 Task: Find a private room in Tangshan, China, for 2 guests from 9th to 17th June, with a price range of ₹7000 to ₹12000, and enable self check-in.
Action: Mouse moved to (326, 107)
Screenshot: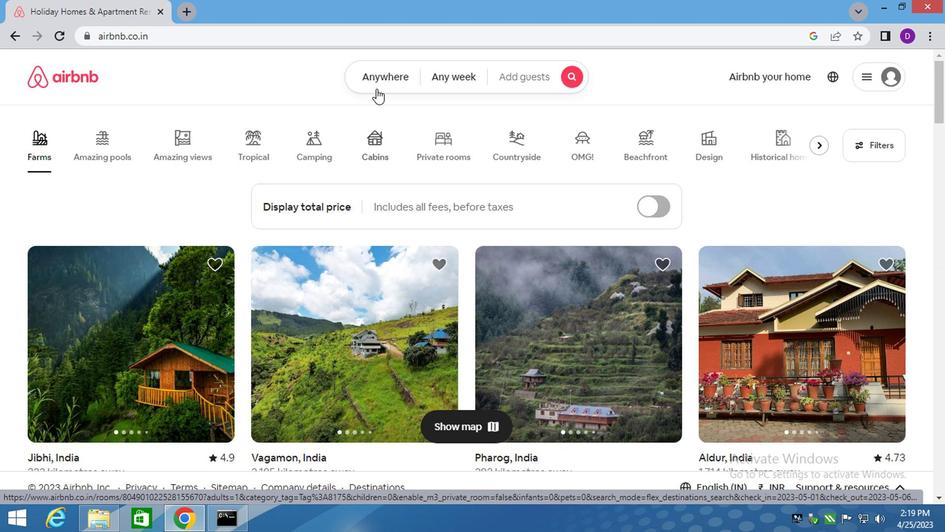 
Action: Mouse pressed left at (326, 107)
Screenshot: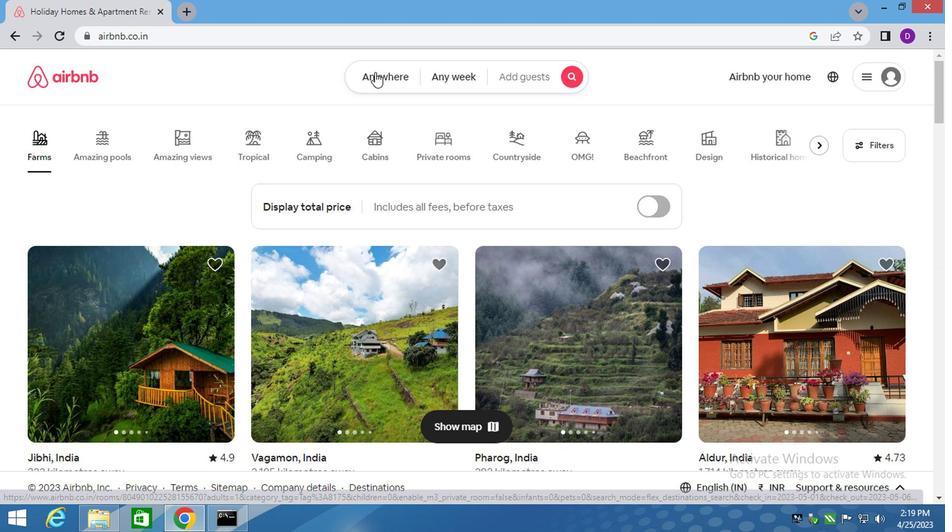 
Action: Mouse moved to (246, 157)
Screenshot: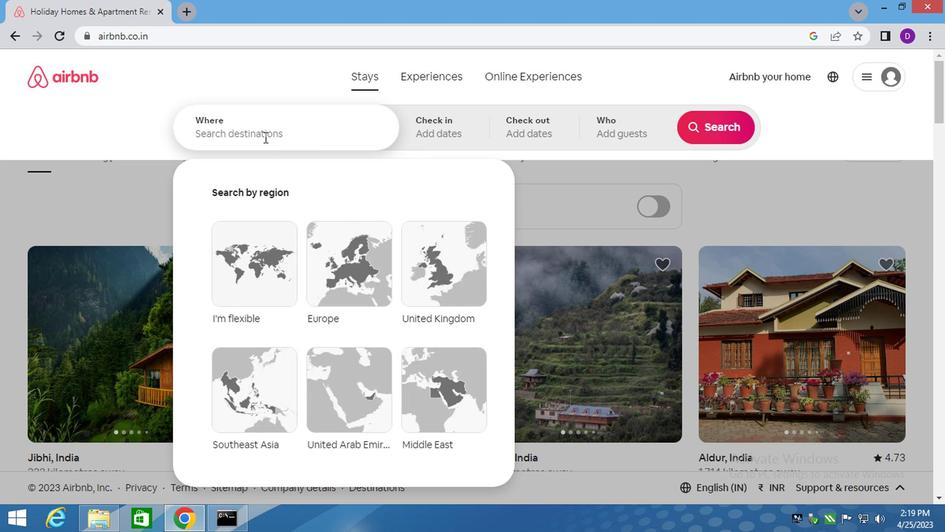 
Action: Mouse pressed left at (246, 157)
Screenshot: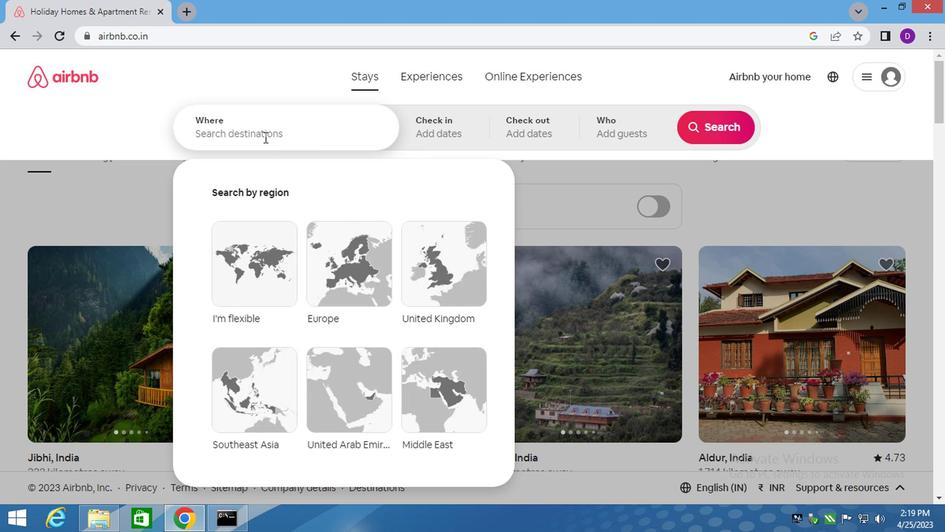 
Action: Key pressed <Key.shift>TANGSHAN,<Key.space><Key.shift><Key.shift><Key.shift><Key.shift><Key.shift><Key.shift><Key.shift><Key.shift><Key.shift><Key.shift><Key.shift><Key.shift><Key.shift><Key.shift>CHINA<Key.enter>
Screenshot: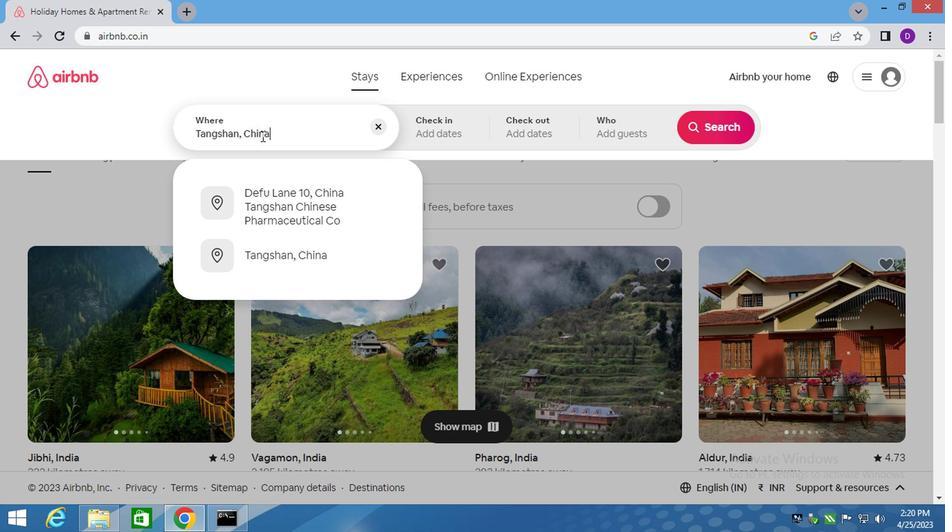 
Action: Mouse moved to (563, 228)
Screenshot: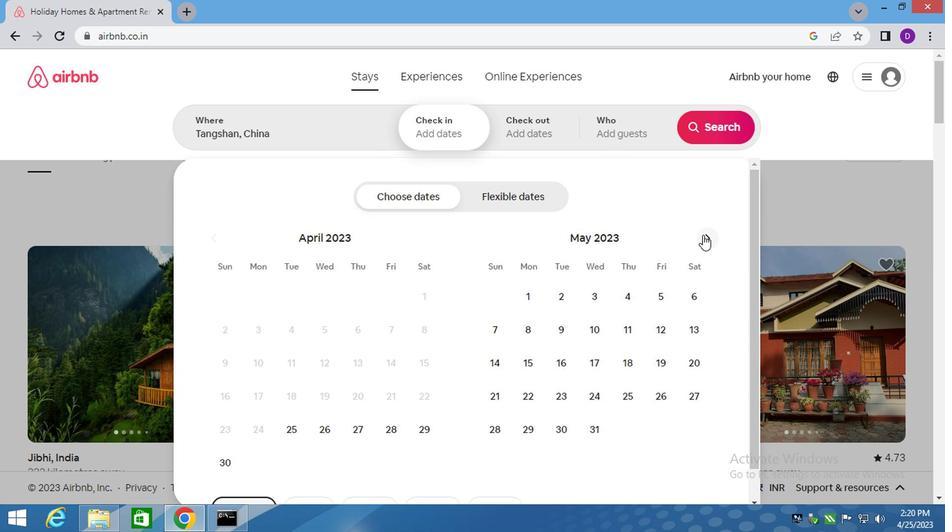 
Action: Mouse pressed left at (563, 228)
Screenshot: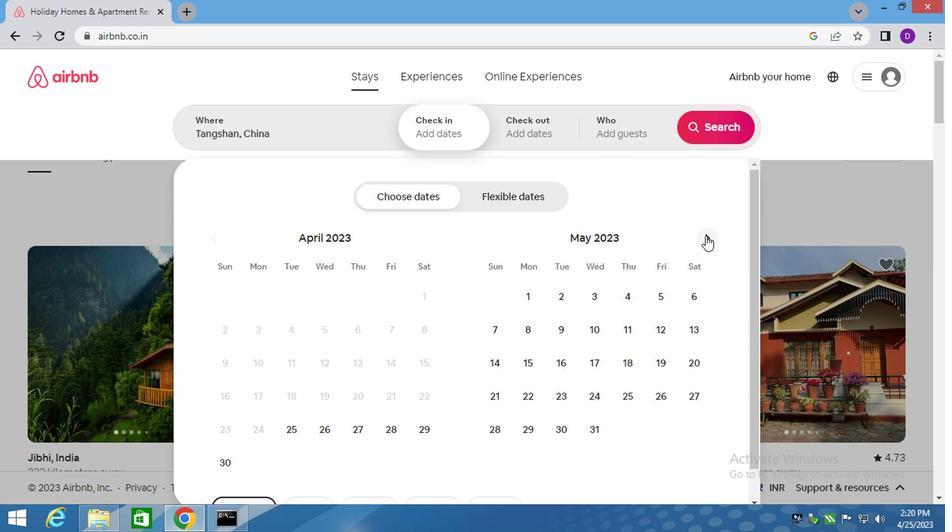 
Action: Mouse moved to (532, 298)
Screenshot: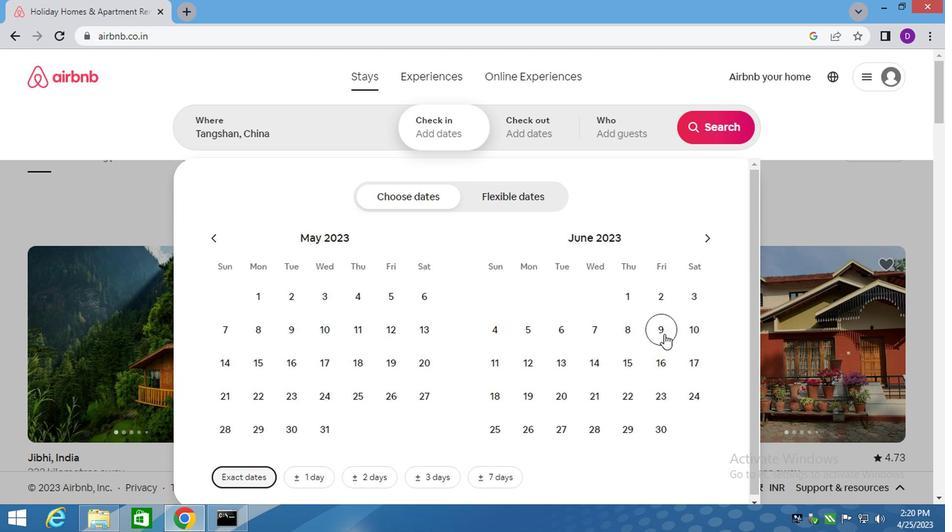 
Action: Mouse pressed left at (532, 298)
Screenshot: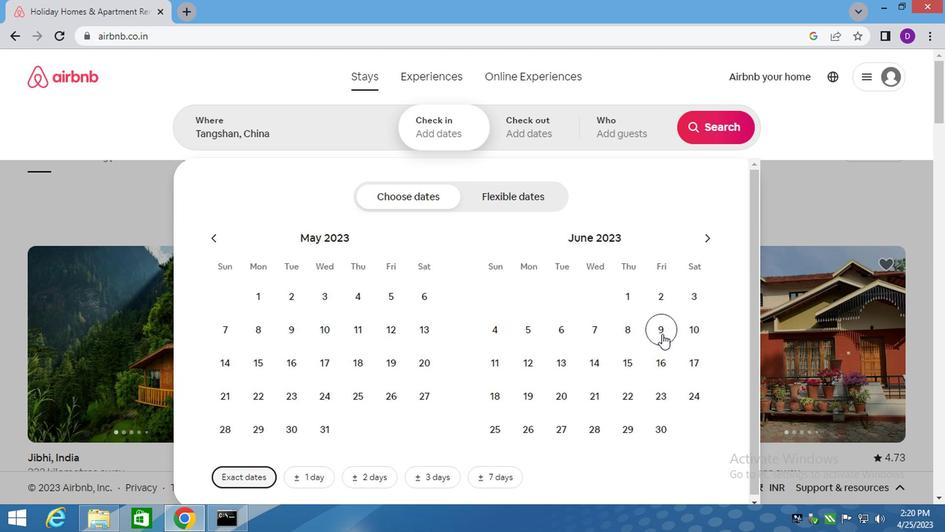 
Action: Mouse moved to (549, 314)
Screenshot: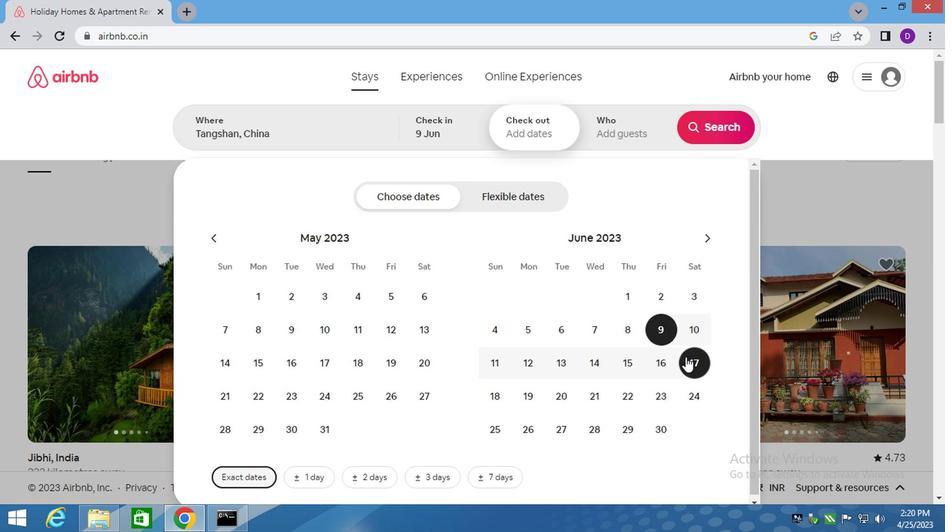 
Action: Mouse pressed left at (549, 314)
Screenshot: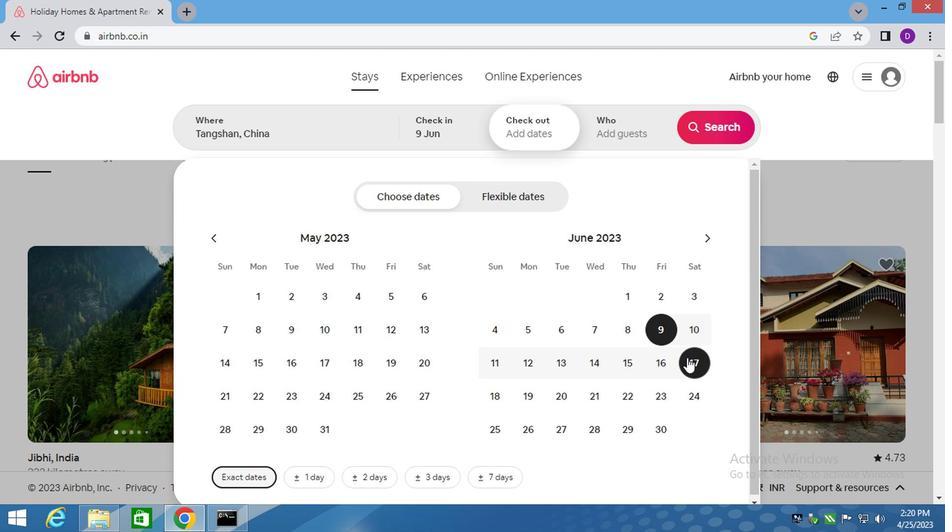 
Action: Mouse moved to (498, 155)
Screenshot: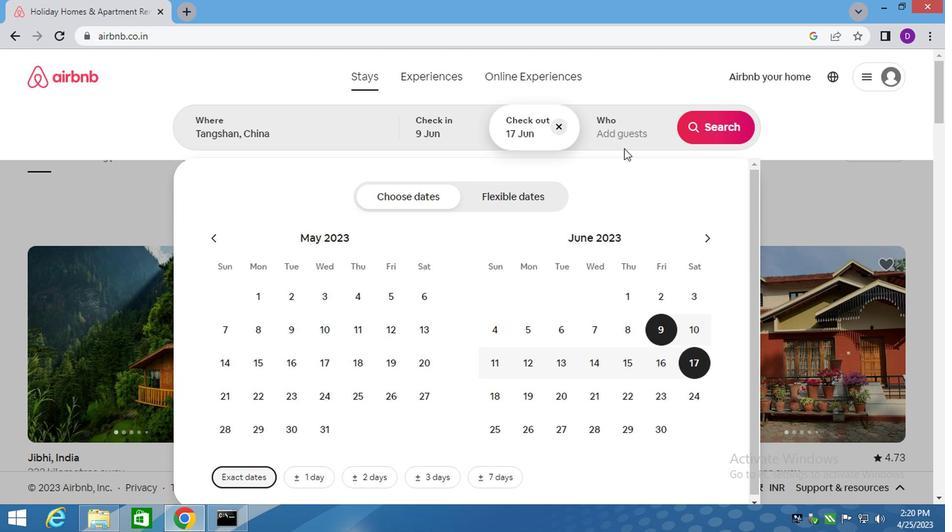 
Action: Mouse pressed left at (498, 155)
Screenshot: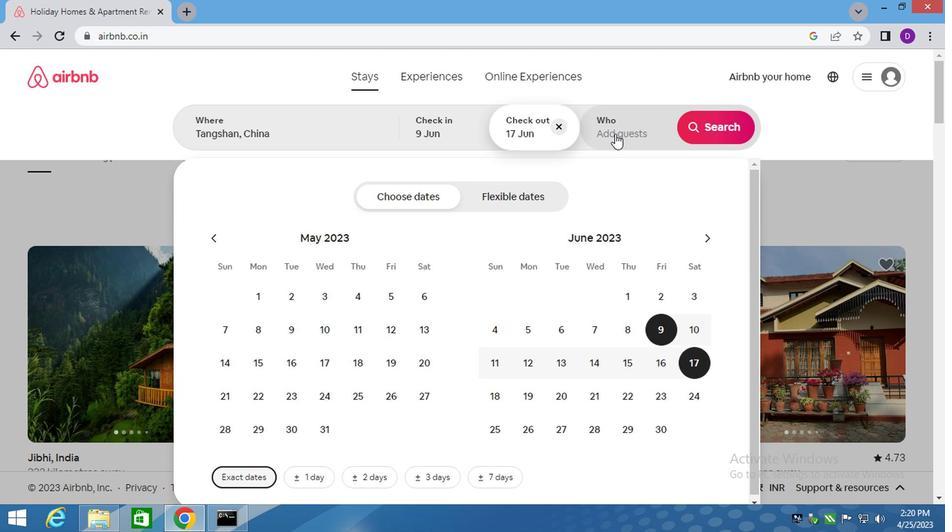 
Action: Mouse moved to (572, 207)
Screenshot: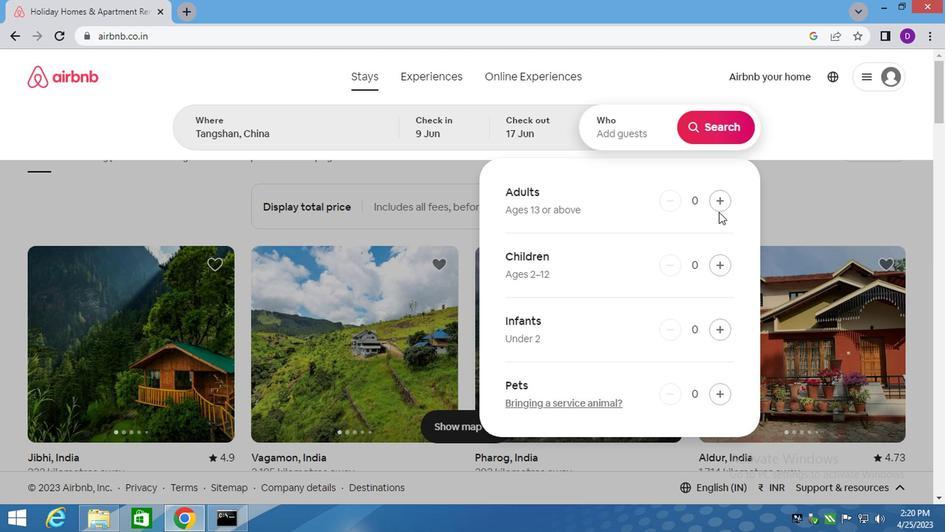 
Action: Mouse pressed left at (572, 207)
Screenshot: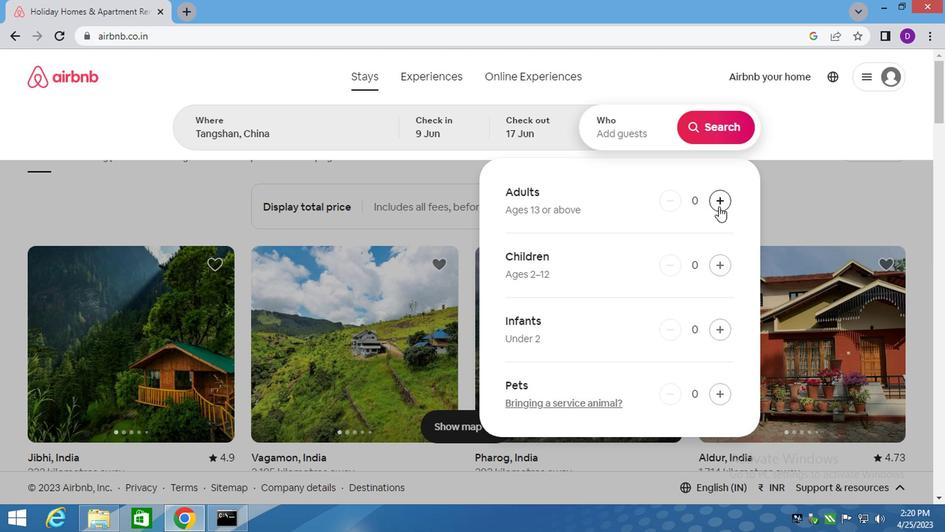 
Action: Mouse pressed left at (572, 207)
Screenshot: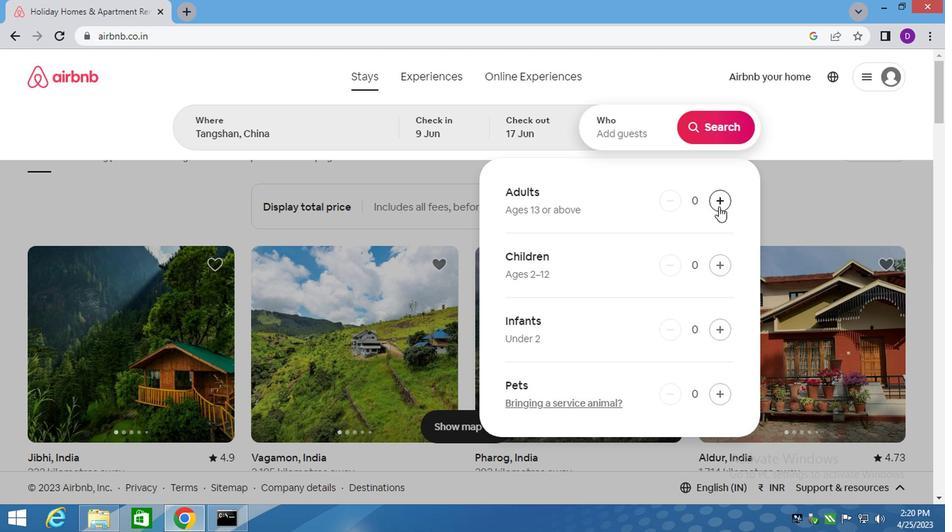 
Action: Mouse moved to (569, 145)
Screenshot: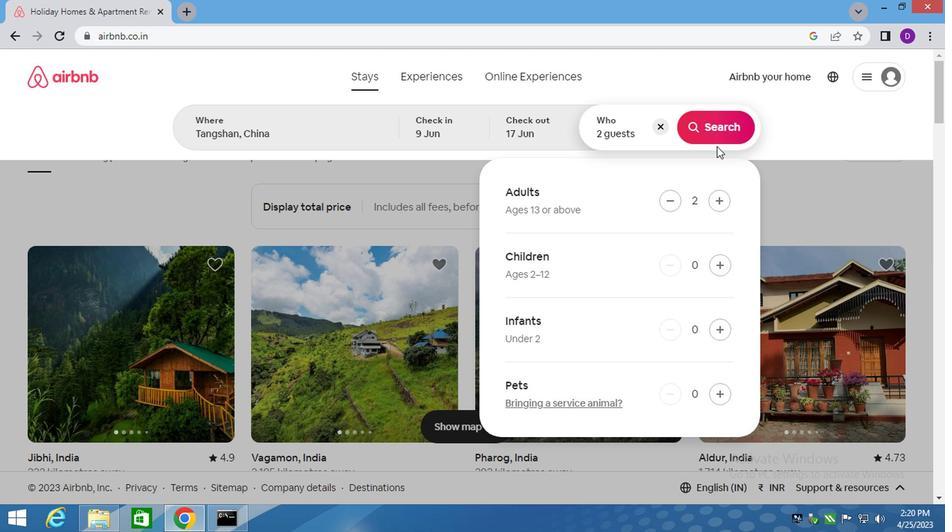 
Action: Mouse pressed left at (569, 145)
Screenshot: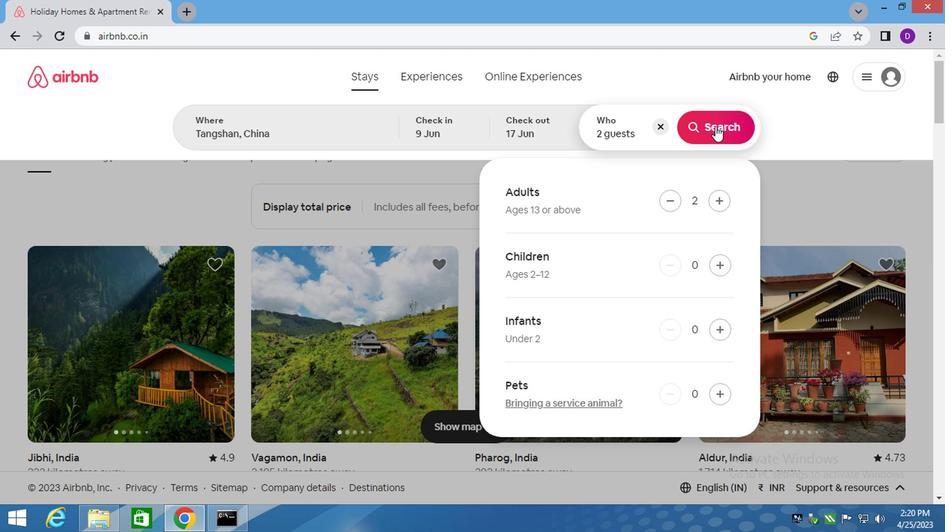 
Action: Mouse moved to (680, 152)
Screenshot: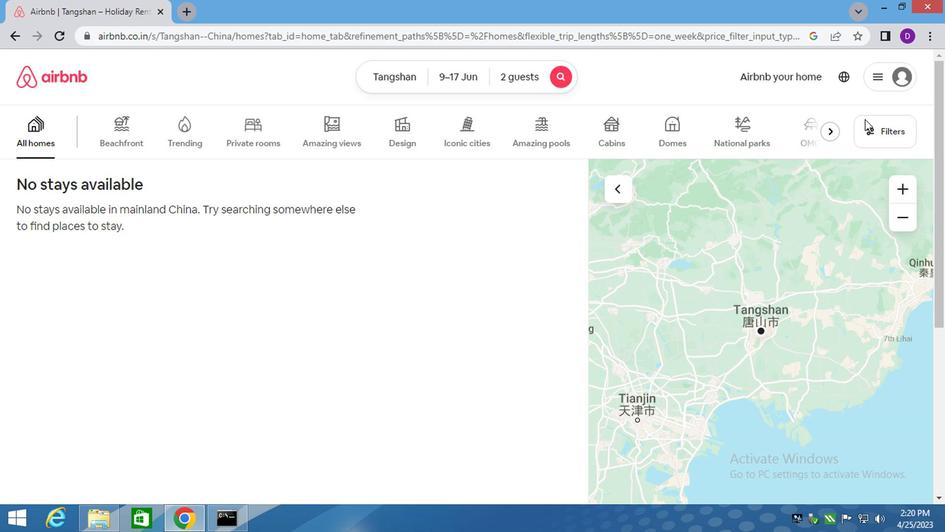 
Action: Mouse pressed left at (680, 152)
Screenshot: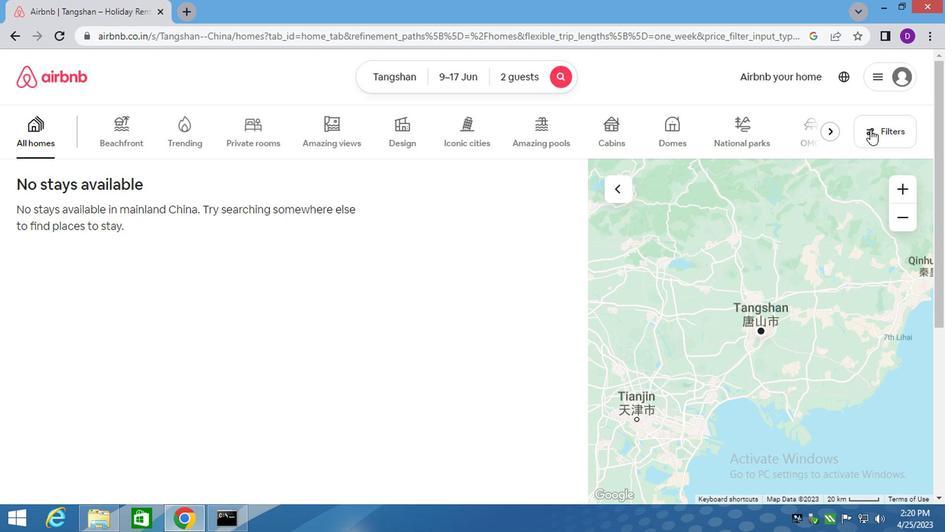 
Action: Mouse moved to (274, 216)
Screenshot: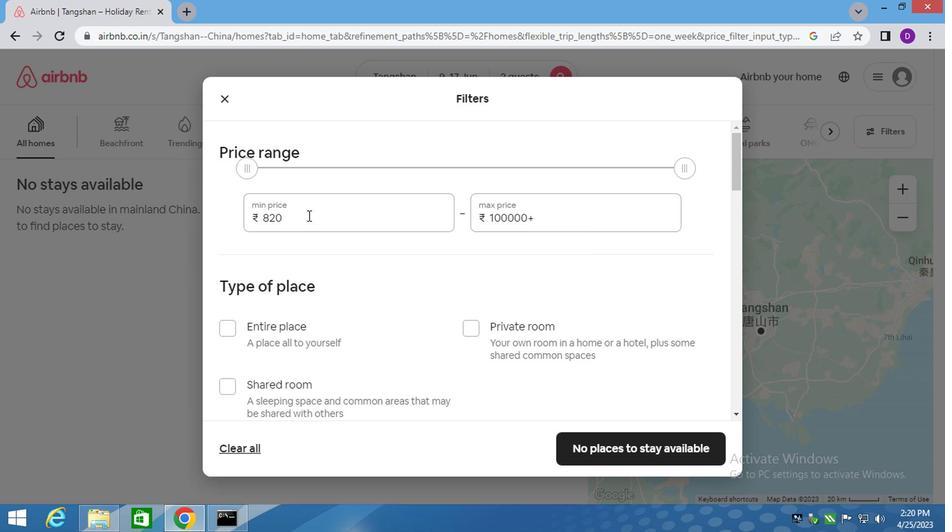 
Action: Mouse pressed left at (274, 216)
Screenshot: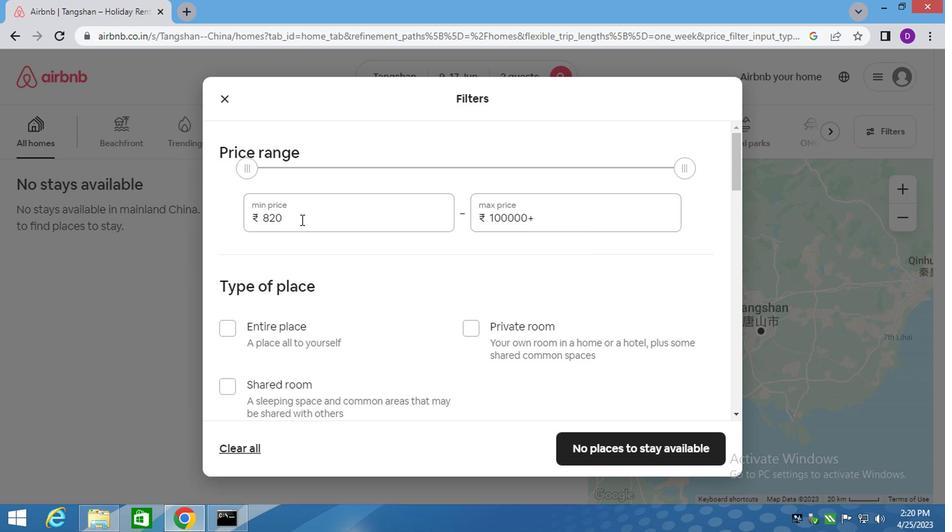 
Action: Mouse pressed left at (274, 216)
Screenshot: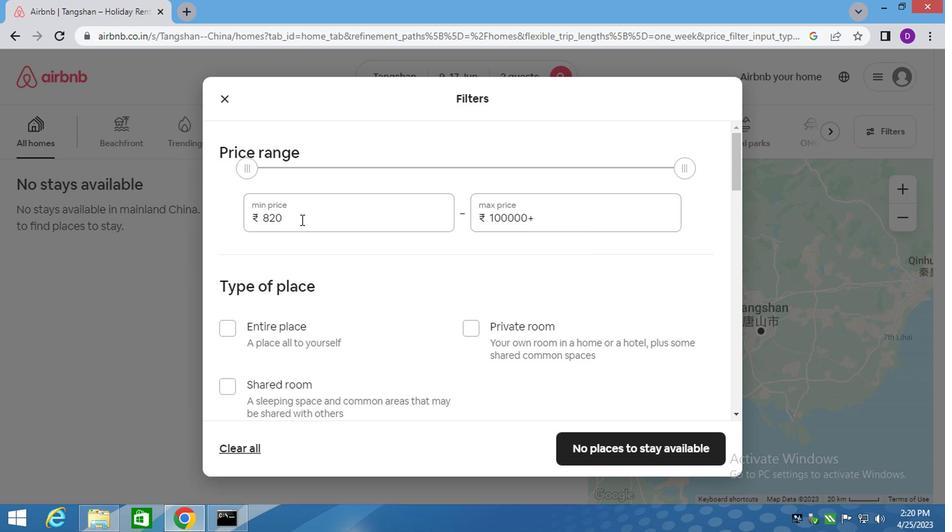 
Action: Key pressed 17000<Key.backspace><Key.backspace><Key.backspace><Key.backspace><Key.backspace>7000<Key.tab>12000
Screenshot: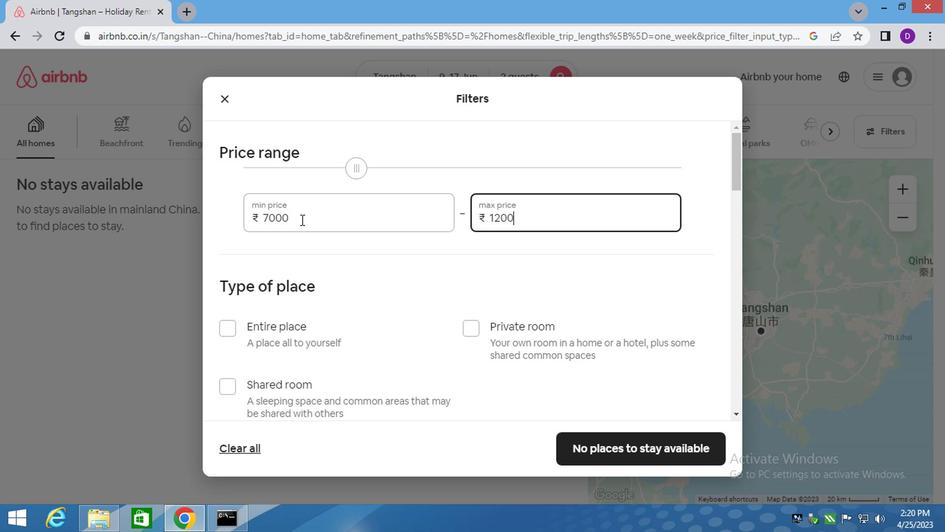 
Action: Mouse moved to (389, 294)
Screenshot: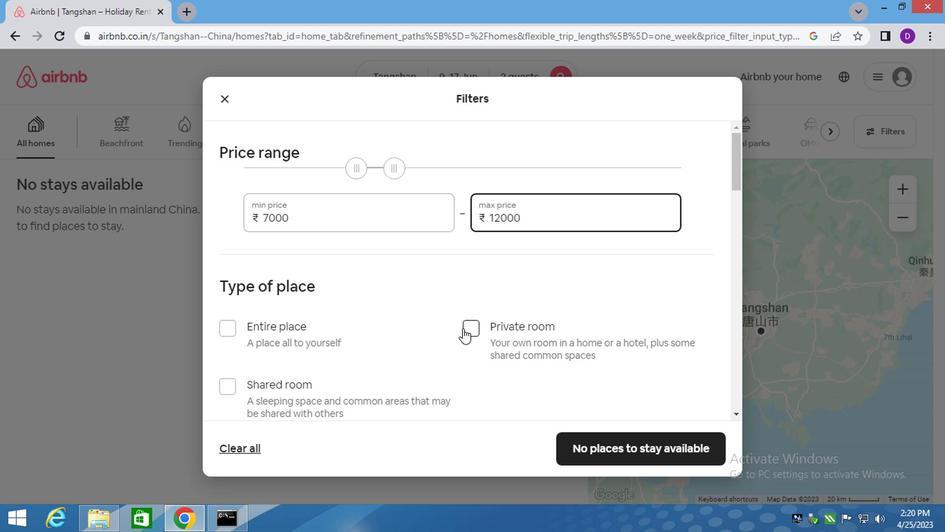 
Action: Mouse pressed left at (389, 294)
Screenshot: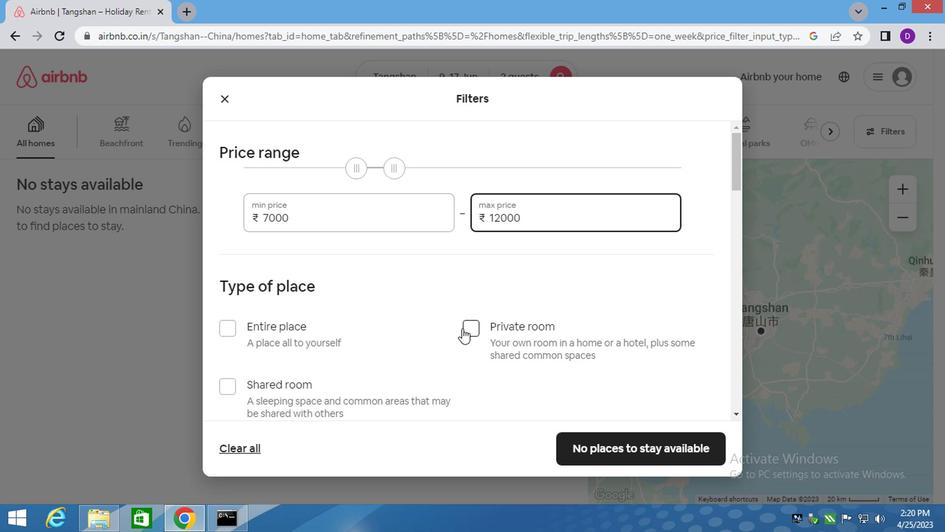 
Action: Mouse moved to (331, 285)
Screenshot: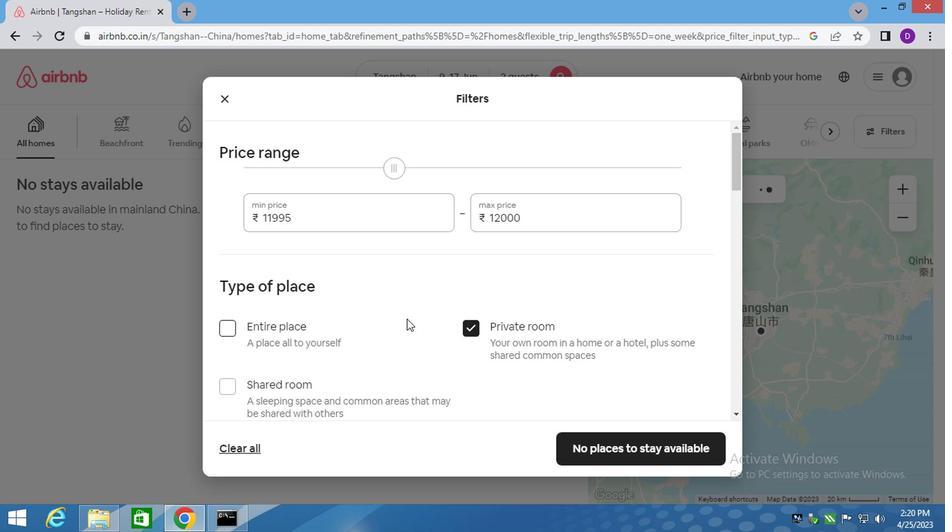 
Action: Mouse scrolled (332, 284) with delta (0, 0)
Screenshot: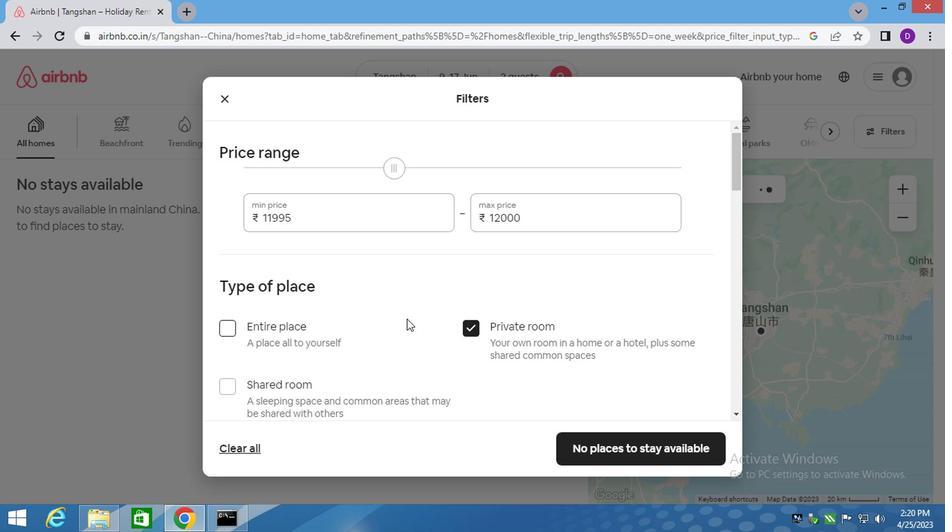 
Action: Mouse moved to (331, 285)
Screenshot: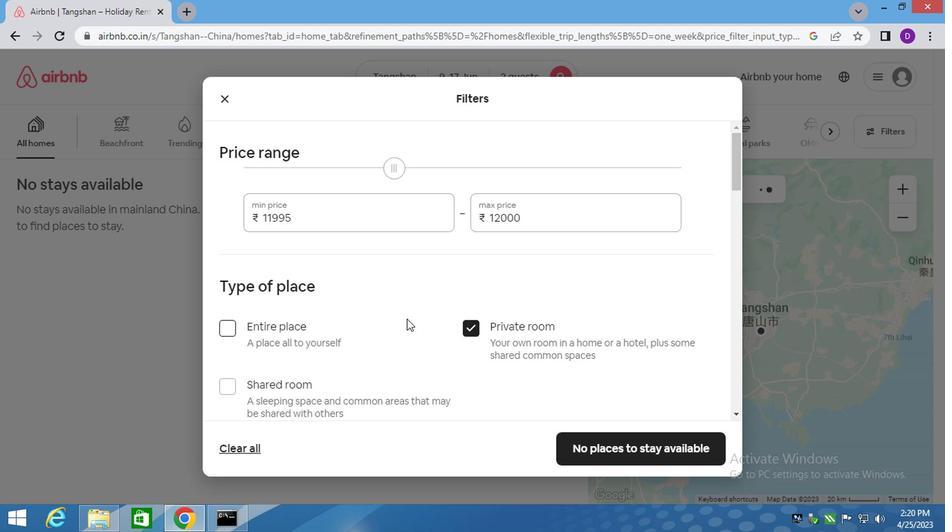 
Action: Mouse scrolled (331, 284) with delta (0, 0)
Screenshot: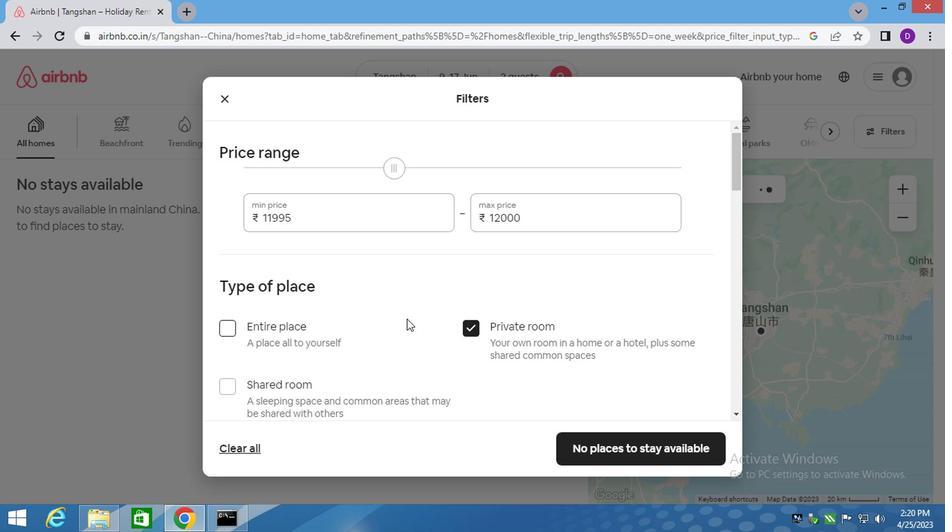 
Action: Mouse moved to (330, 285)
Screenshot: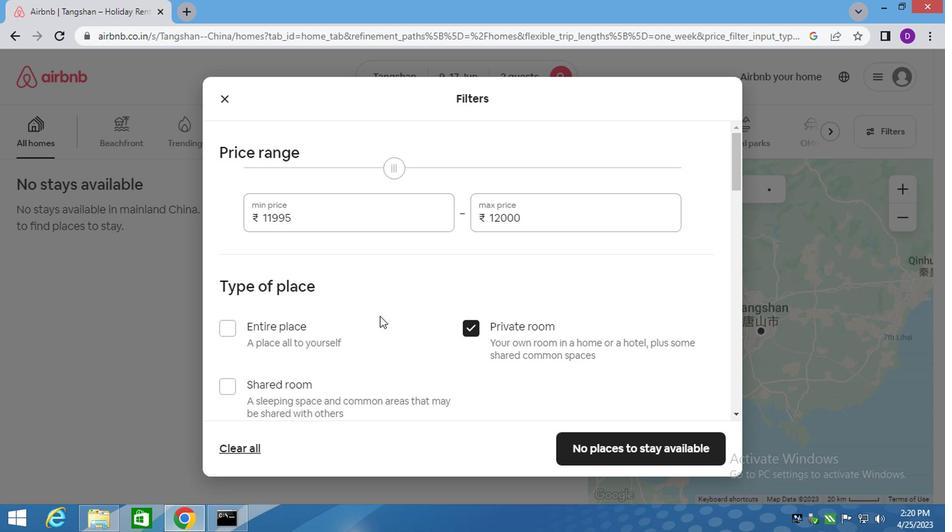 
Action: Mouse scrolled (330, 284) with delta (0, 0)
Screenshot: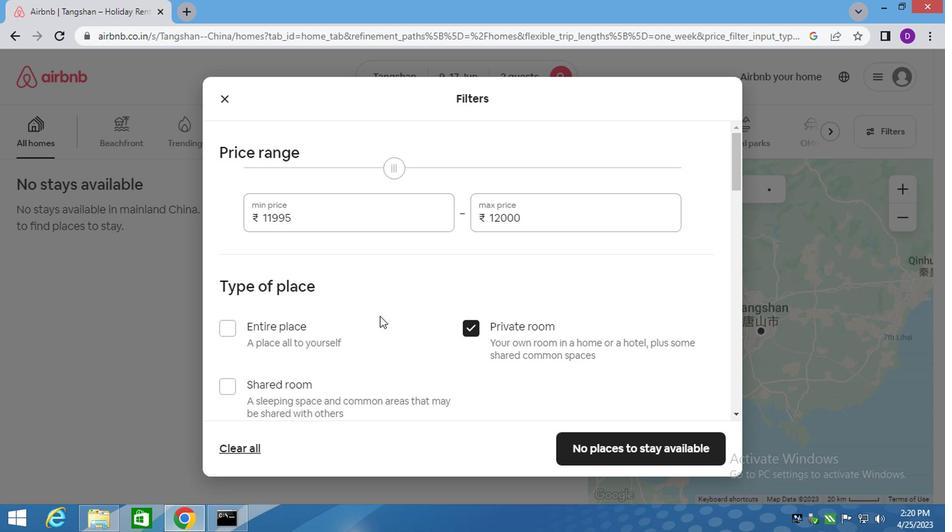 
Action: Mouse moved to (334, 304)
Screenshot: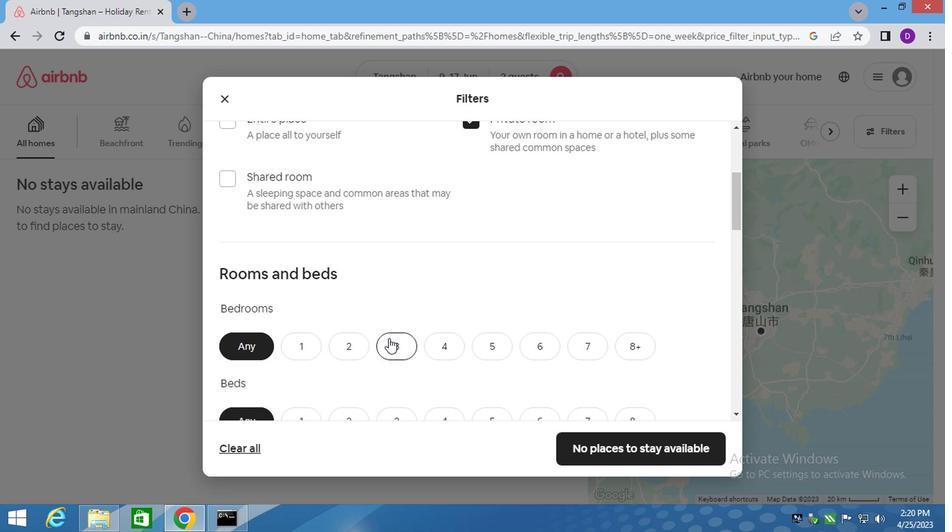 
Action: Mouse scrolled (334, 304) with delta (0, 0)
Screenshot: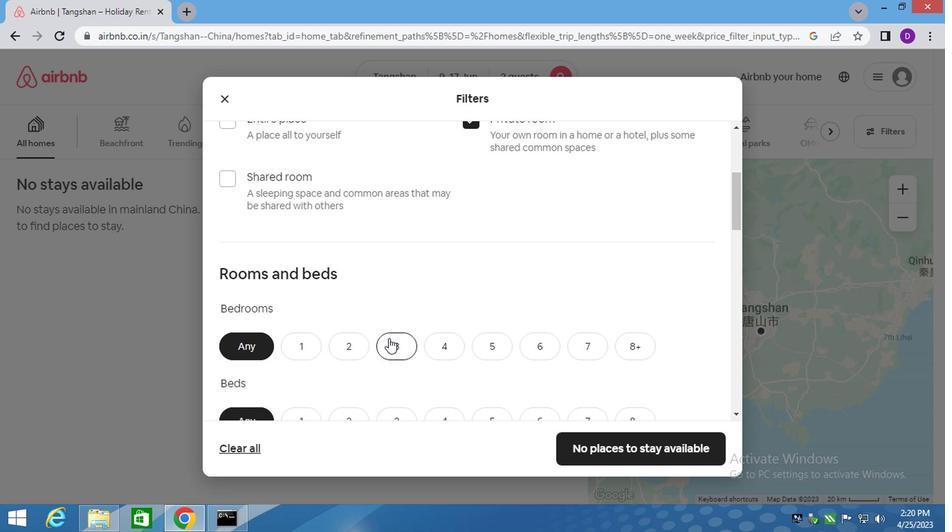 
Action: Mouse moved to (322, 303)
Screenshot: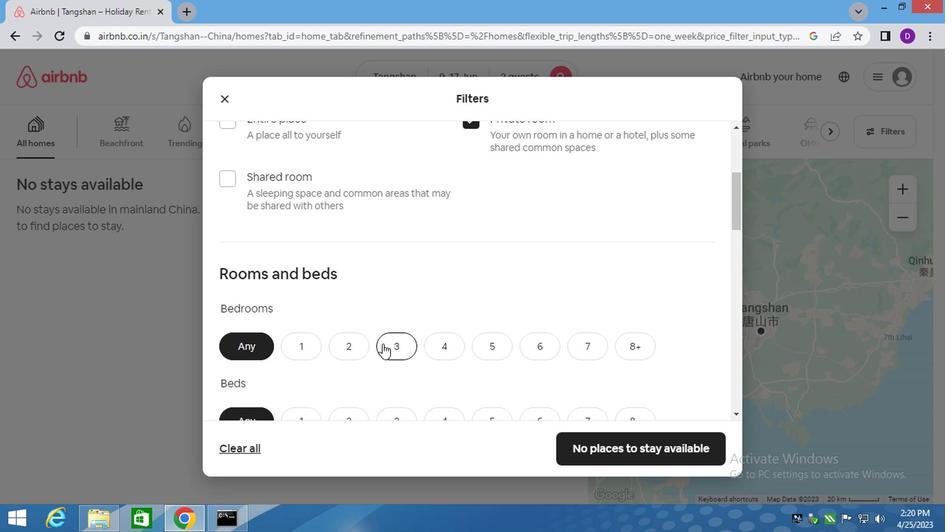 
Action: Mouse scrolled (326, 305) with delta (0, 0)
Screenshot: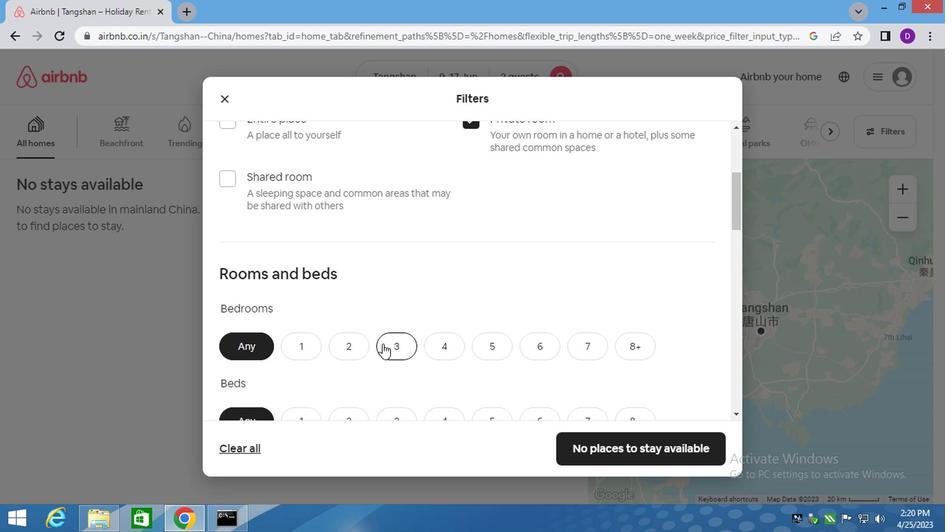 
Action: Mouse moved to (273, 211)
Screenshot: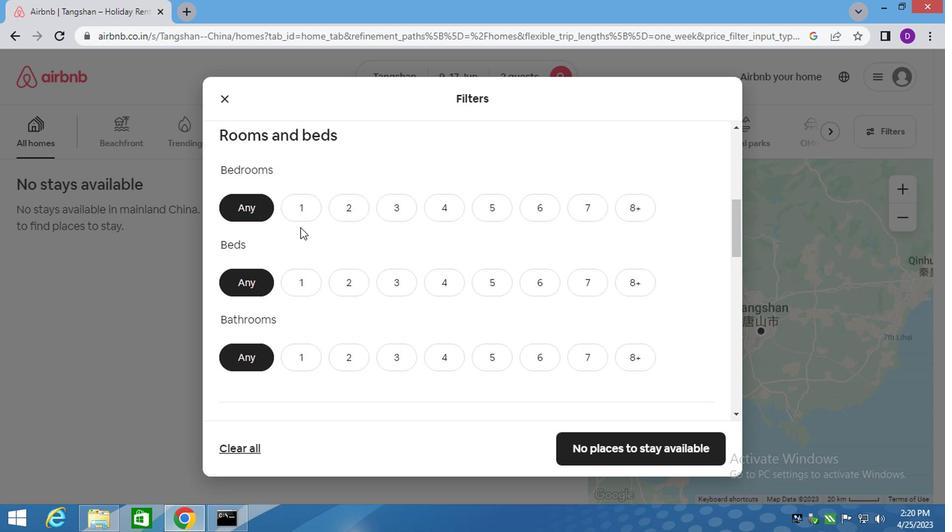 
Action: Mouse pressed left at (273, 211)
Screenshot: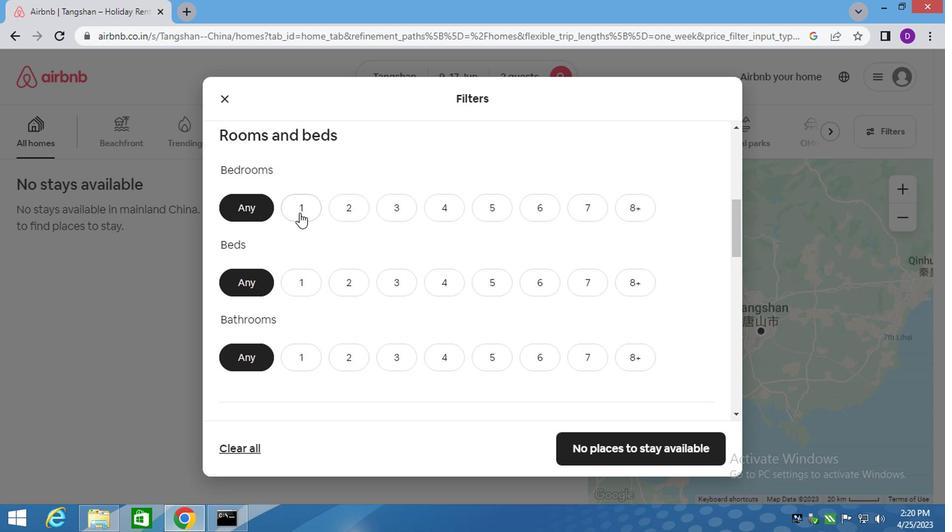 
Action: Mouse moved to (313, 266)
Screenshot: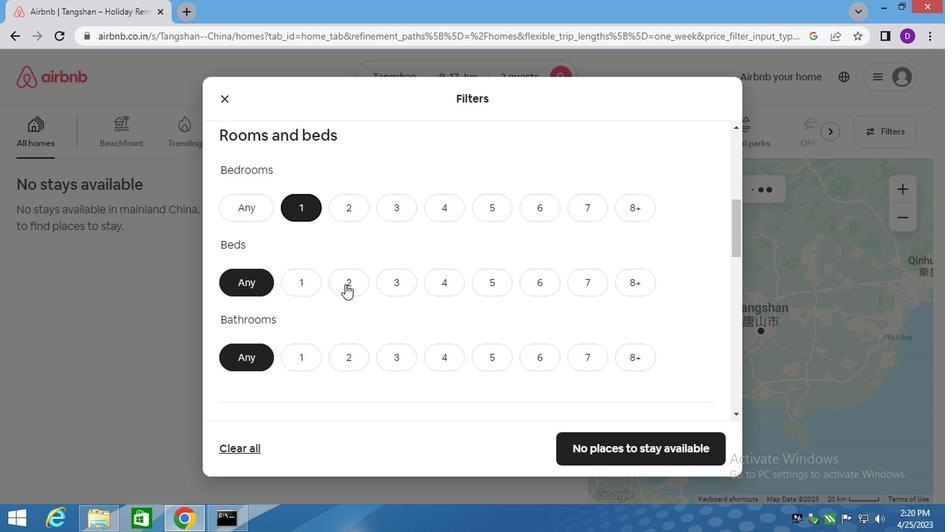 
Action: Mouse pressed left at (313, 266)
Screenshot: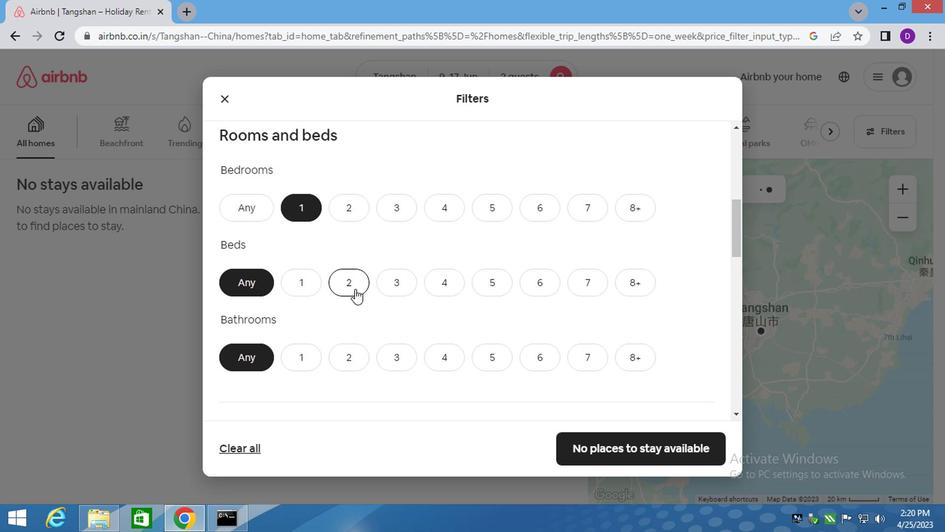 
Action: Mouse moved to (275, 308)
Screenshot: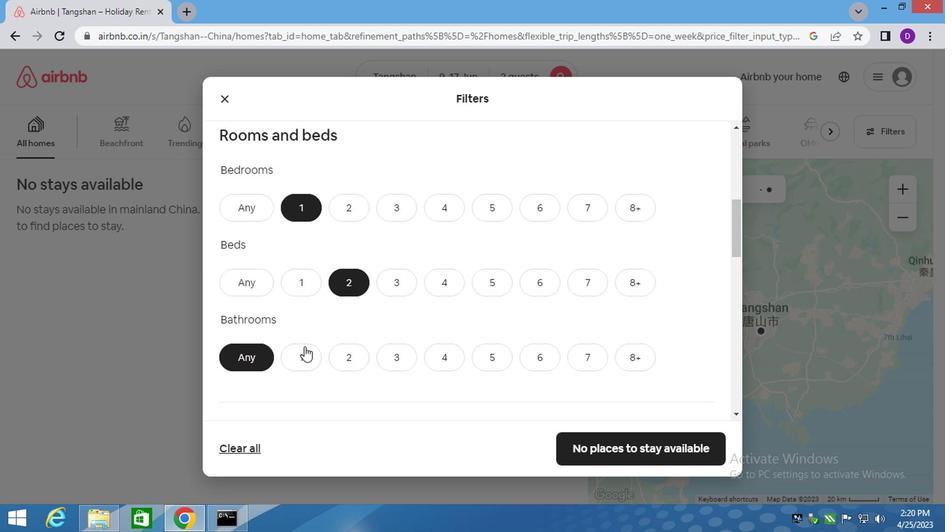 
Action: Mouse pressed left at (275, 308)
Screenshot: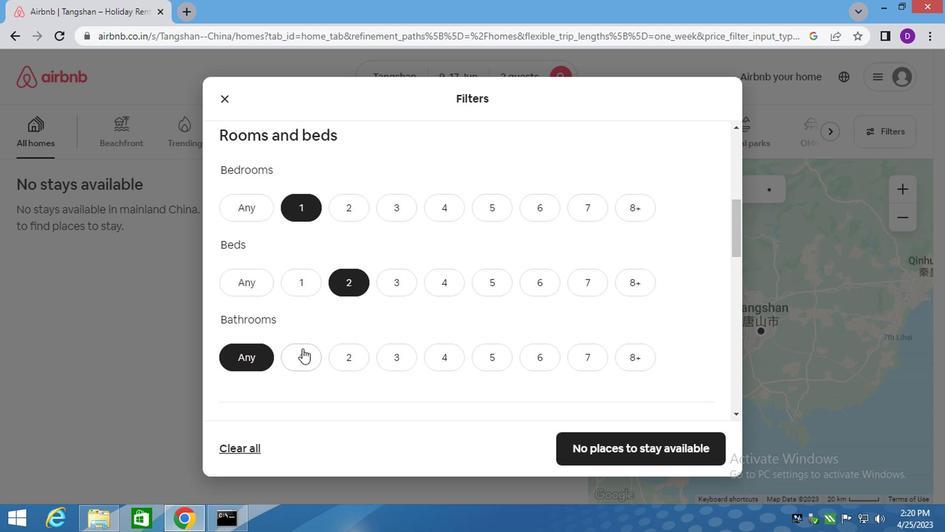 
Action: Mouse moved to (293, 308)
Screenshot: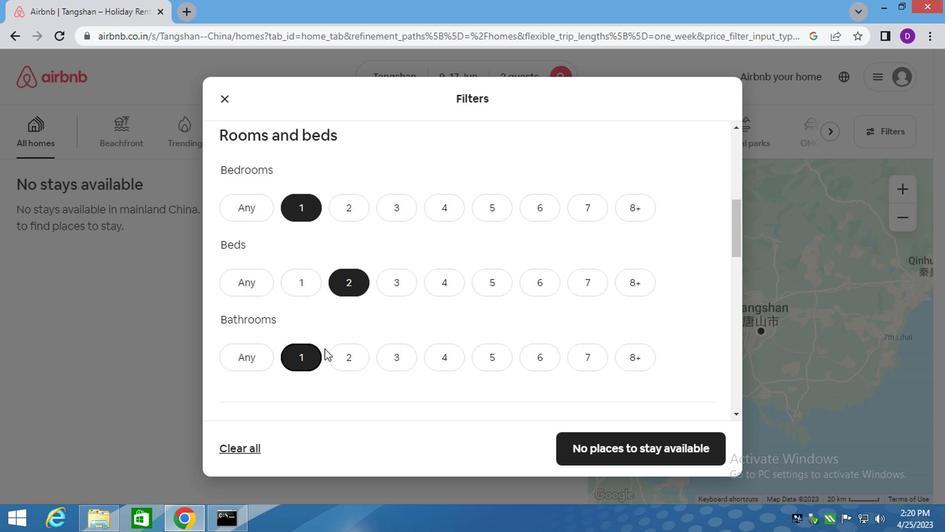 
Action: Mouse scrolled (293, 308) with delta (0, 0)
Screenshot: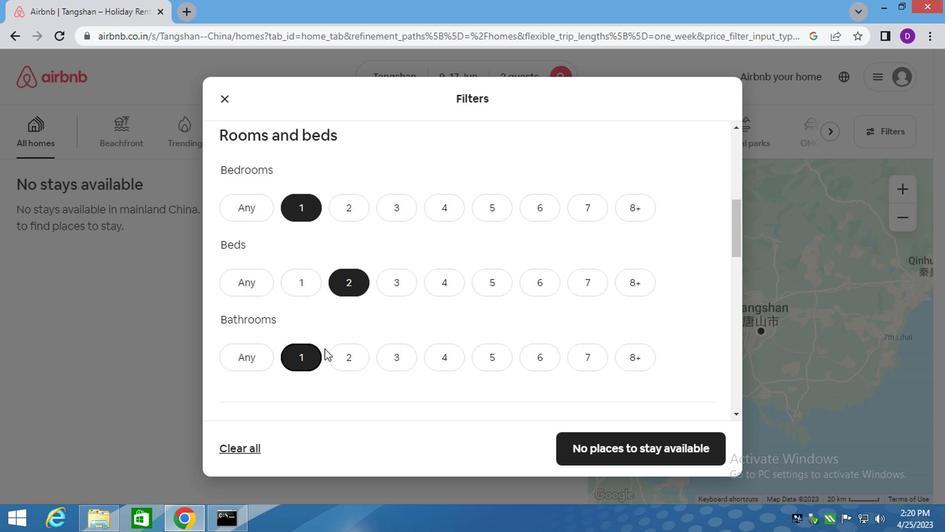 
Action: Mouse moved to (294, 310)
Screenshot: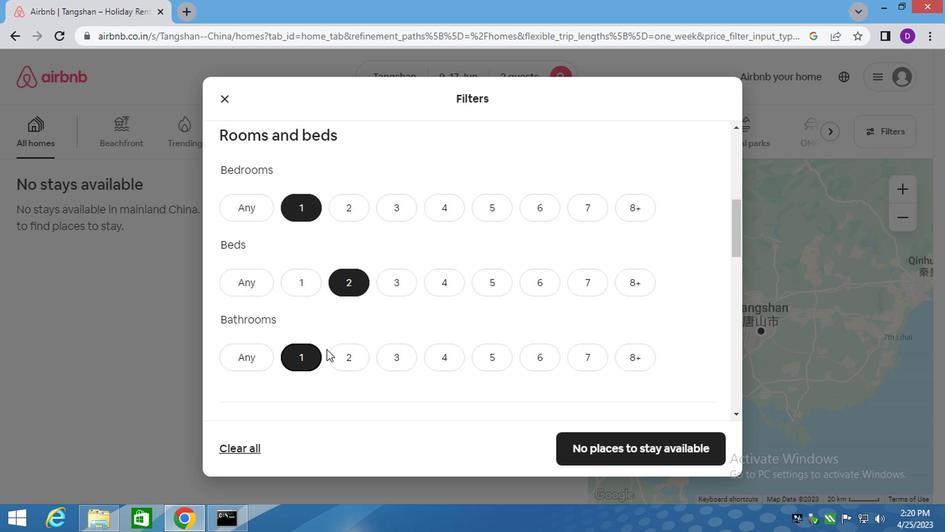 
Action: Mouse scrolled (294, 309) with delta (0, 0)
Screenshot: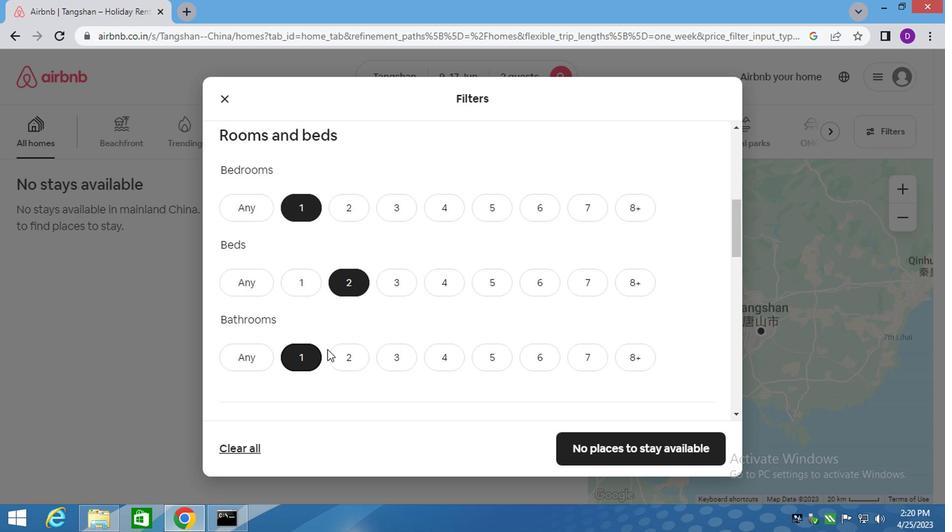 
Action: Mouse moved to (315, 305)
Screenshot: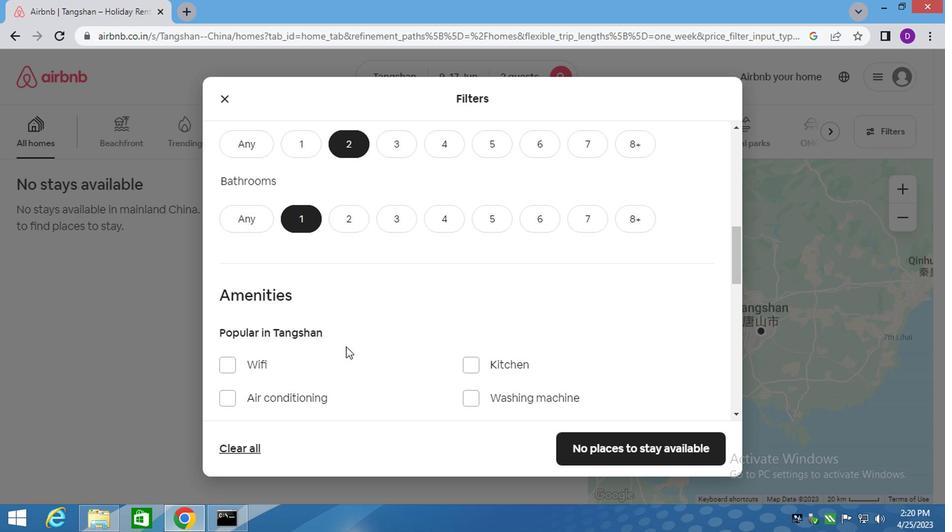 
Action: Mouse scrolled (315, 305) with delta (0, 0)
Screenshot: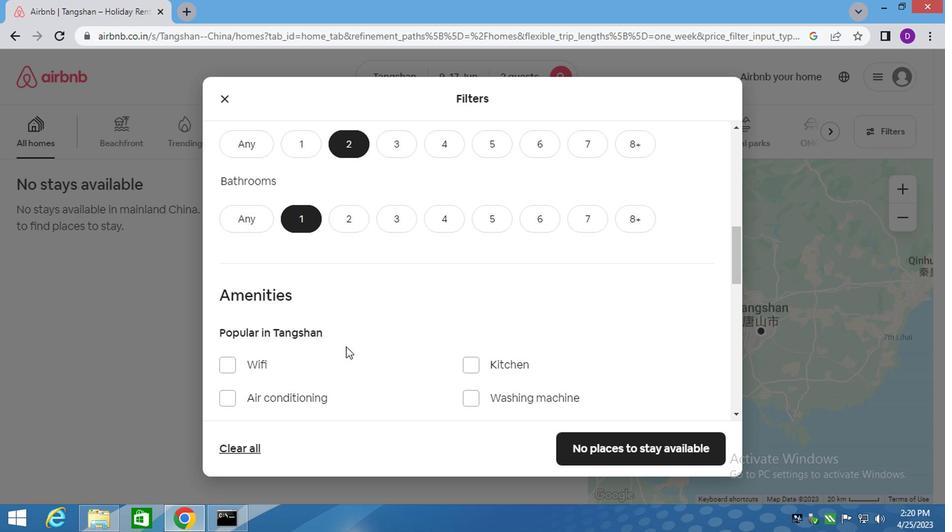 
Action: Mouse moved to (336, 303)
Screenshot: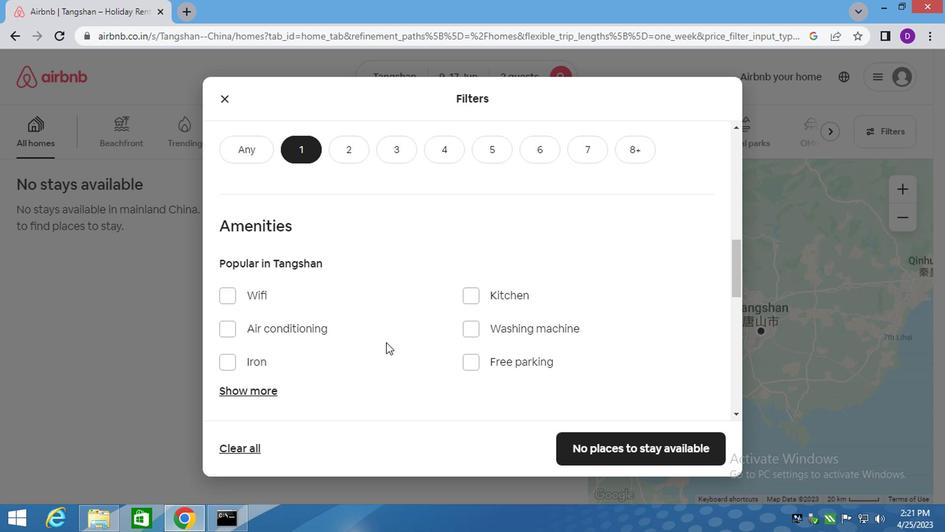 
Action: Mouse scrolled (336, 303) with delta (0, 0)
Screenshot: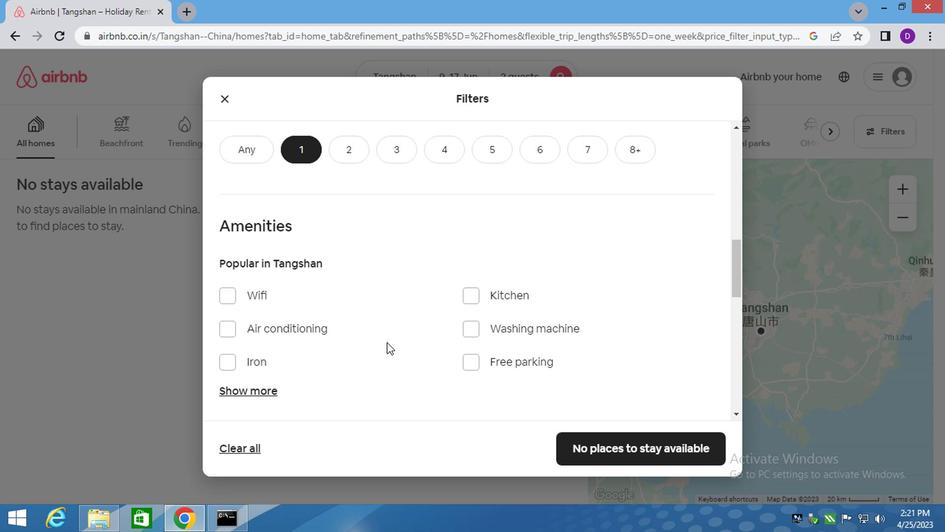 
Action: Mouse scrolled (336, 303) with delta (0, 0)
Screenshot: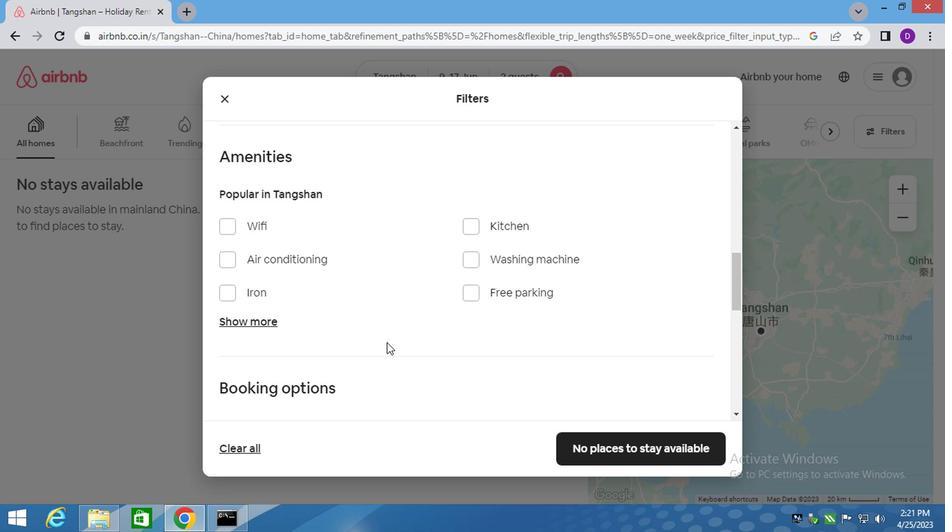 
Action: Mouse scrolled (336, 303) with delta (0, 0)
Screenshot: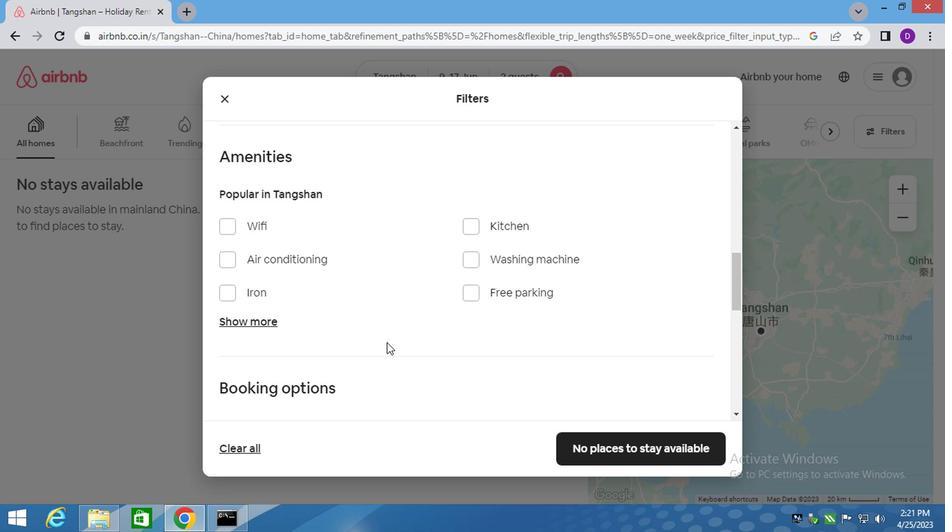
Action: Mouse moved to (350, 307)
Screenshot: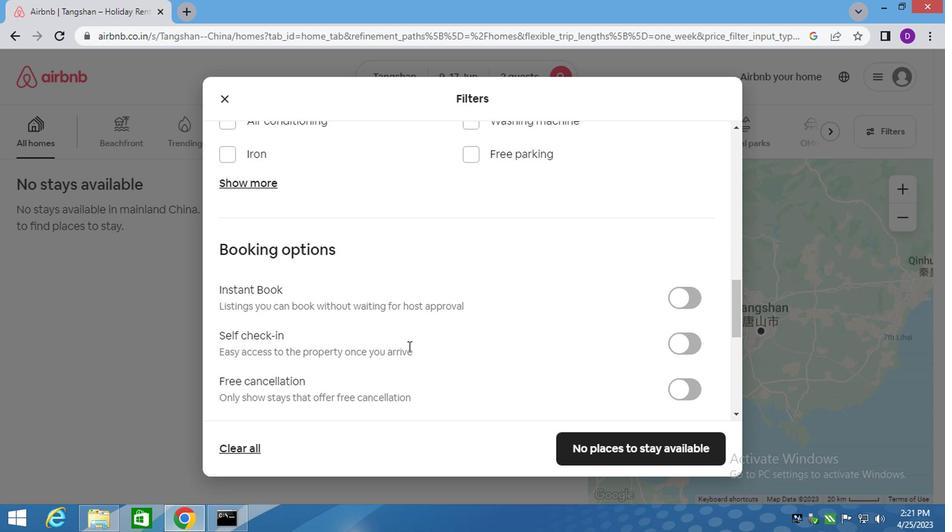 
Action: Mouse scrolled (350, 307) with delta (0, 0)
Screenshot: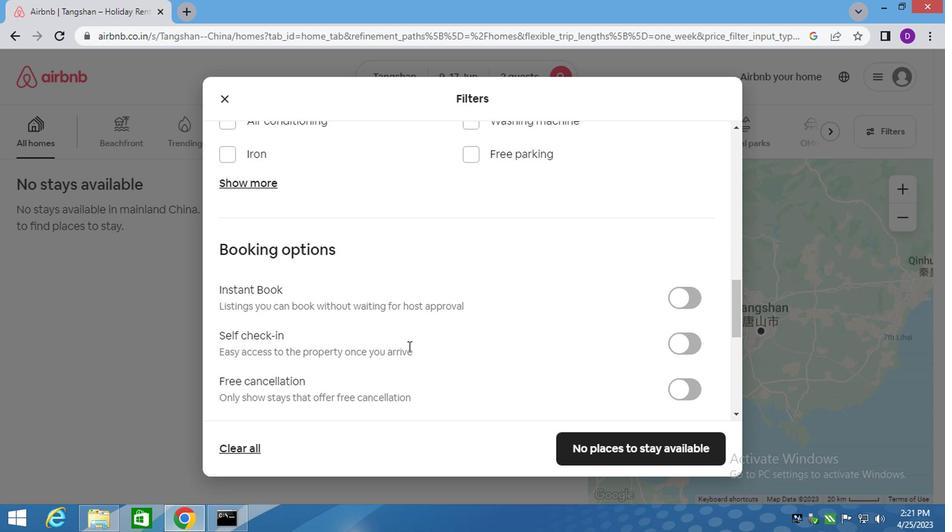 
Action: Mouse moved to (350, 308)
Screenshot: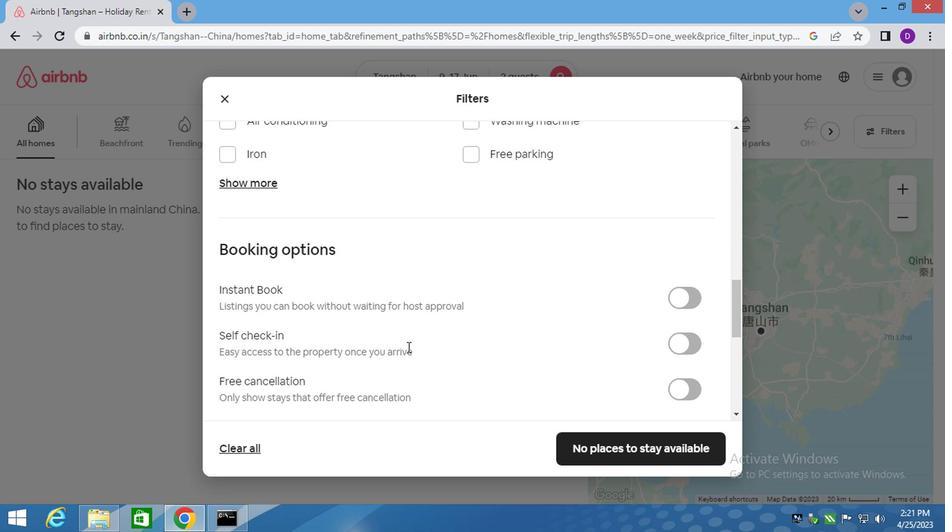 
Action: Mouse scrolled (350, 307) with delta (0, 0)
Screenshot: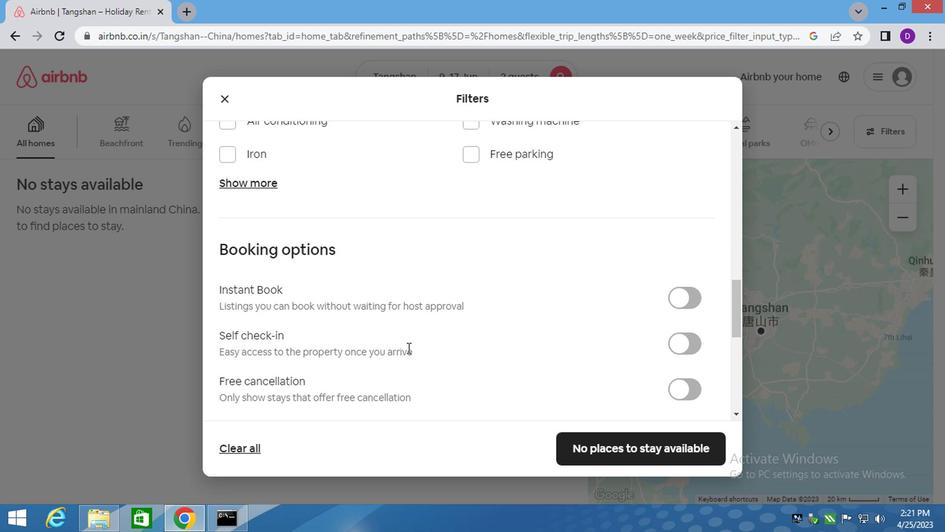 
Action: Mouse scrolled (350, 307) with delta (0, 0)
Screenshot: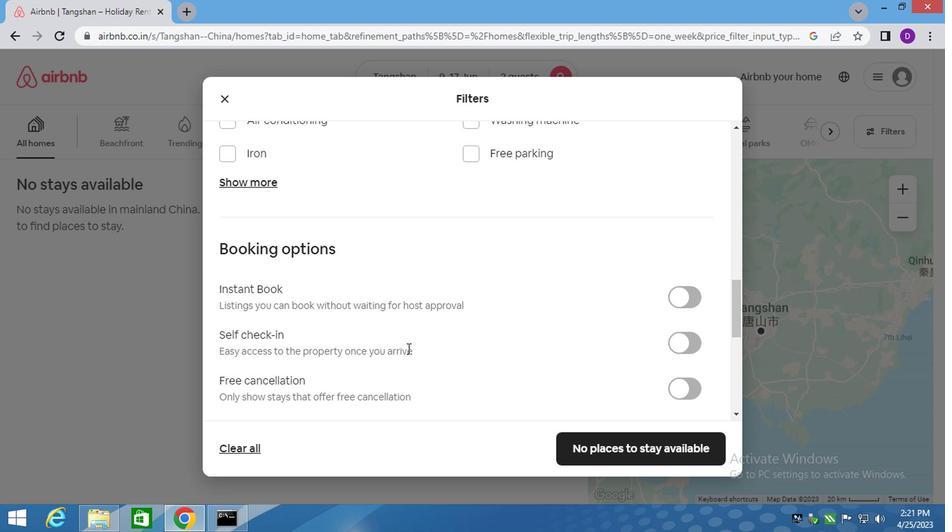 
Action: Mouse moved to (356, 294)
Screenshot: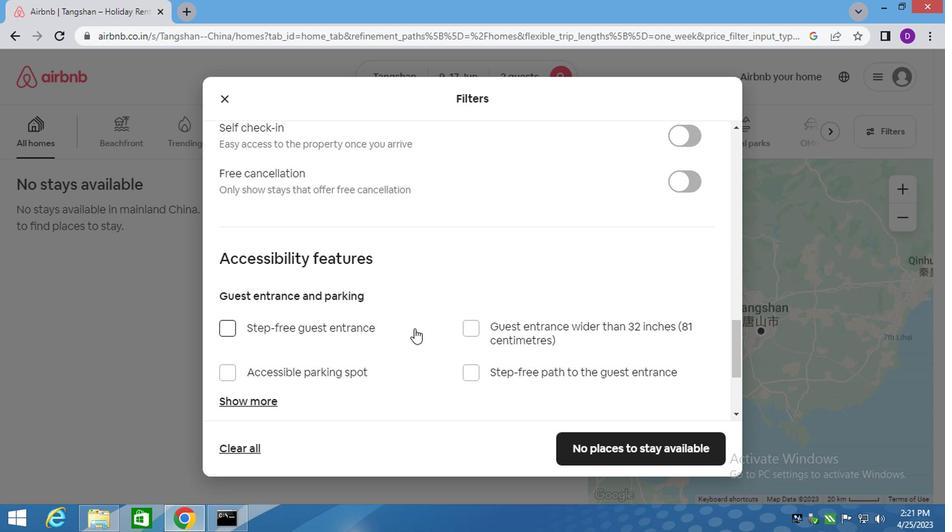 
Action: Mouse scrolled (356, 294) with delta (0, 0)
Screenshot: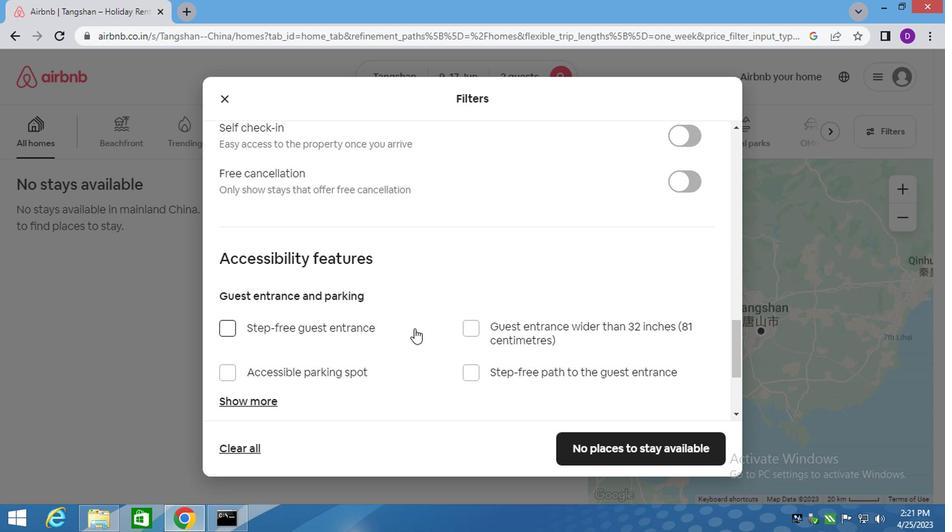
Action: Mouse moved to (542, 206)
Screenshot: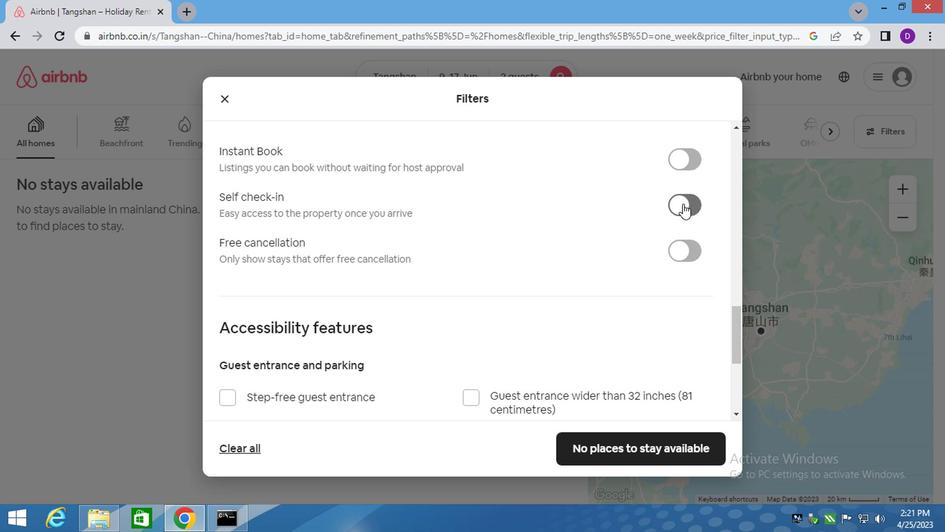 
Action: Mouse pressed left at (542, 206)
Screenshot: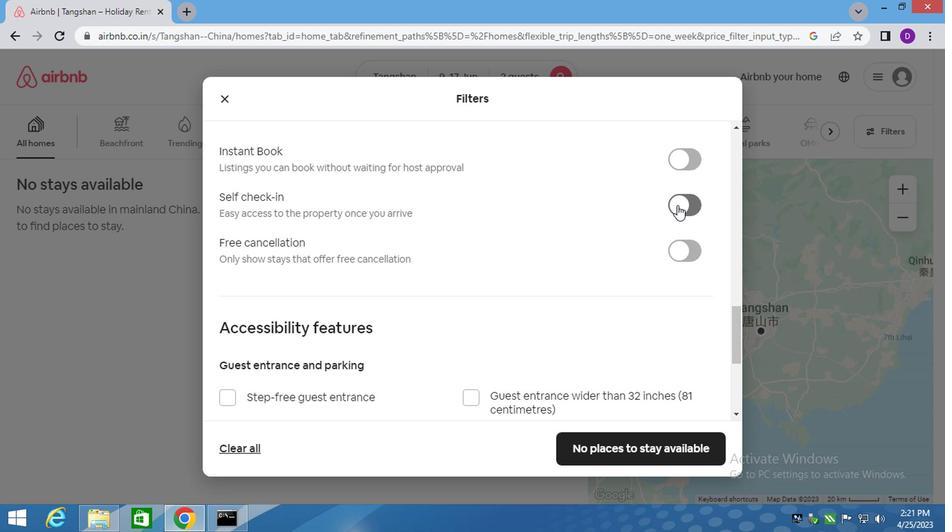 
Action: Mouse moved to (470, 219)
Screenshot: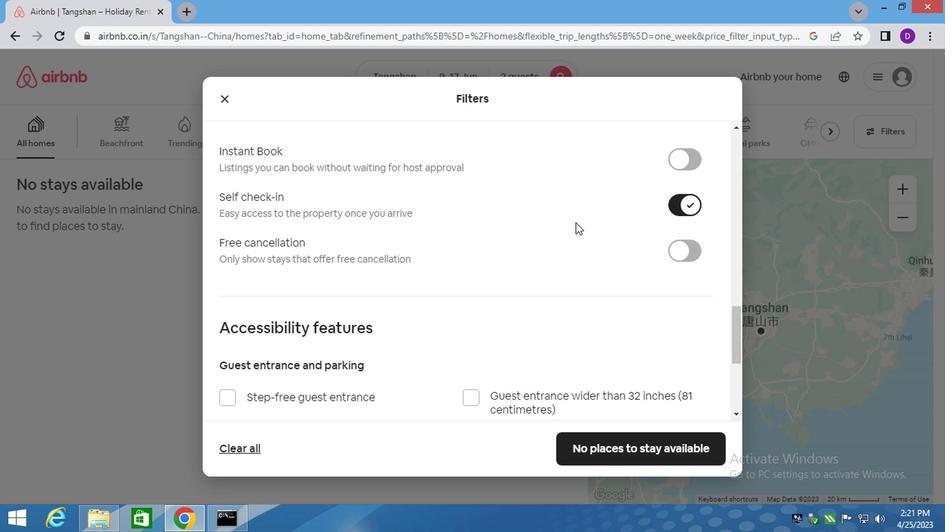 
Action: Mouse scrolled (470, 218) with delta (0, 0)
Screenshot: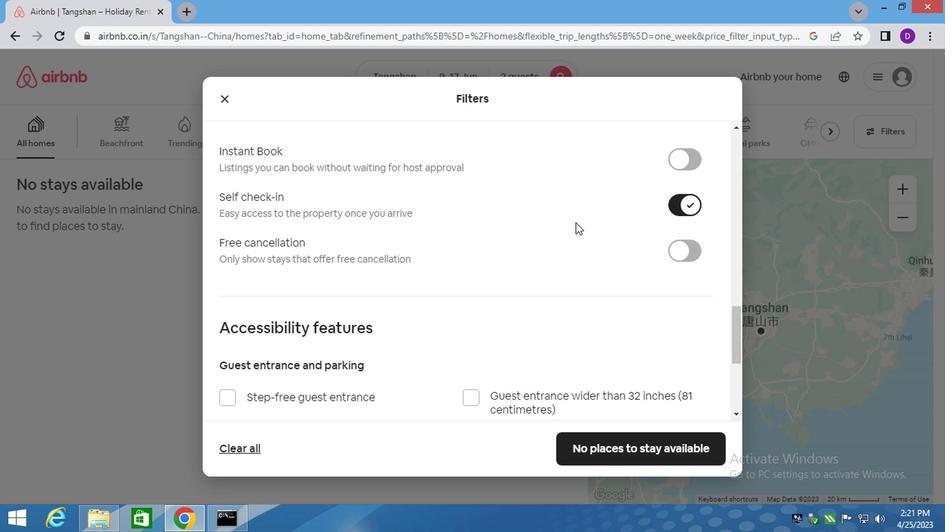 
Action: Mouse moved to (470, 219)
Screenshot: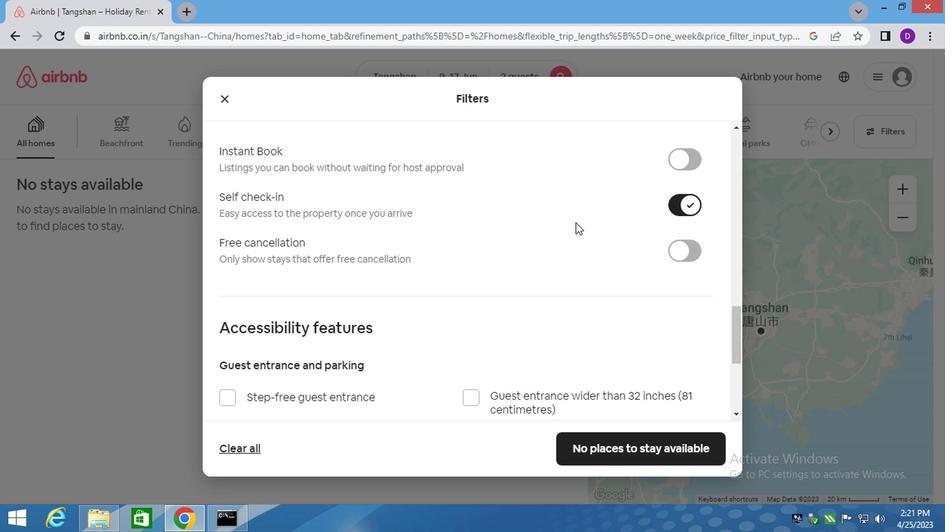 
Action: Mouse scrolled (470, 219) with delta (0, 0)
Screenshot: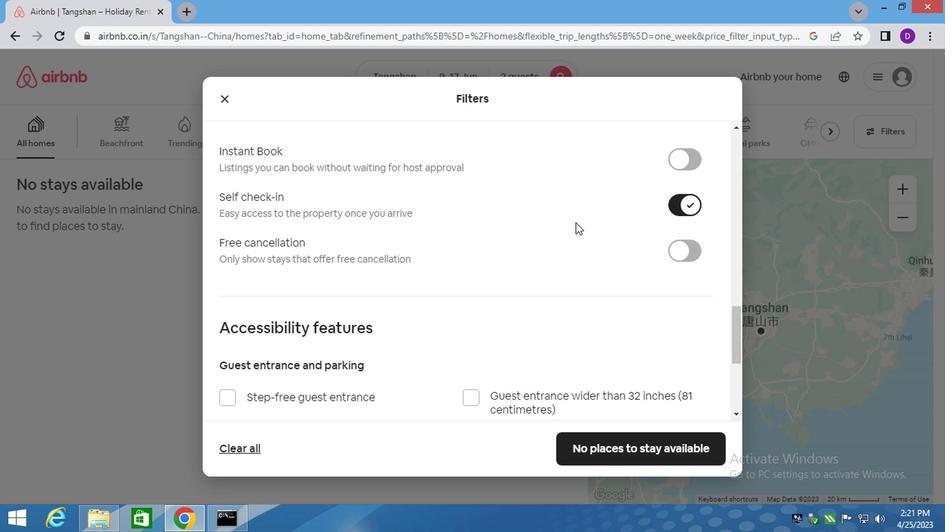 
Action: Mouse moved to (467, 225)
Screenshot: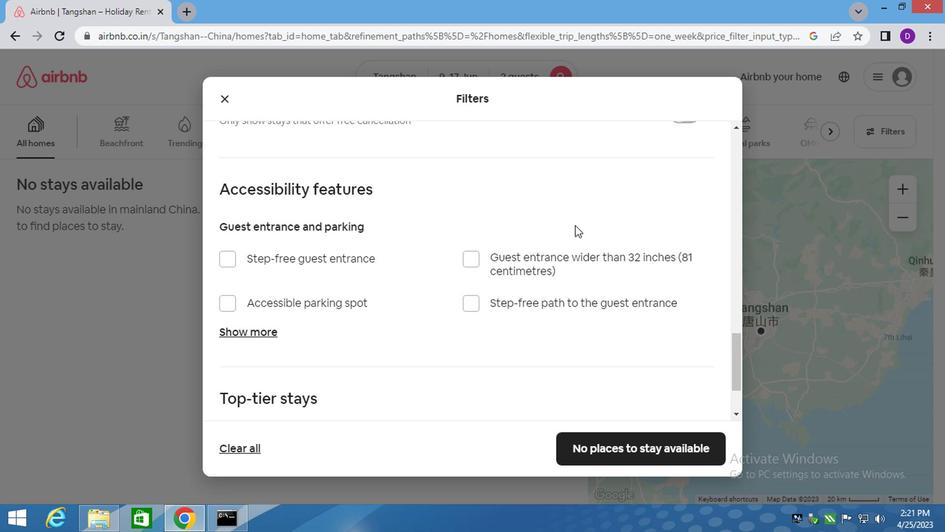 
Action: Mouse scrolled (467, 224) with delta (0, 0)
Screenshot: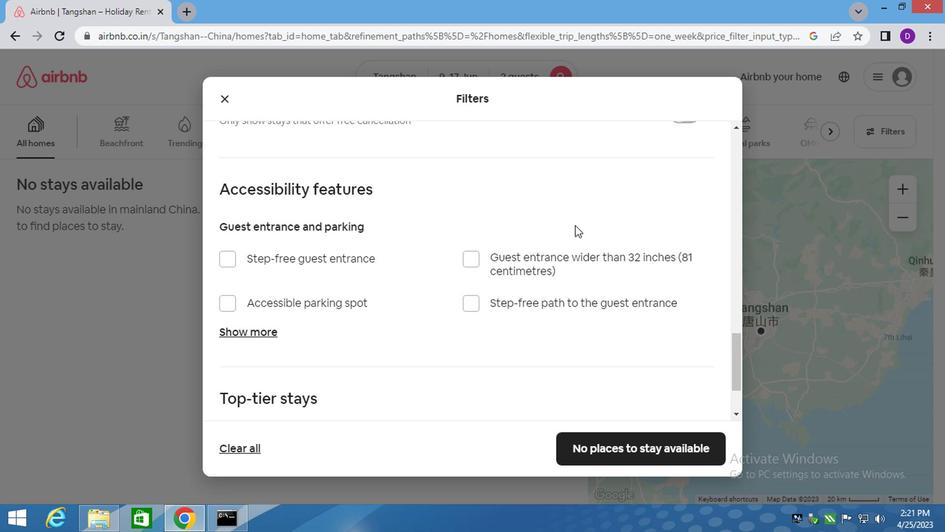 
Action: Mouse moved to (463, 230)
Screenshot: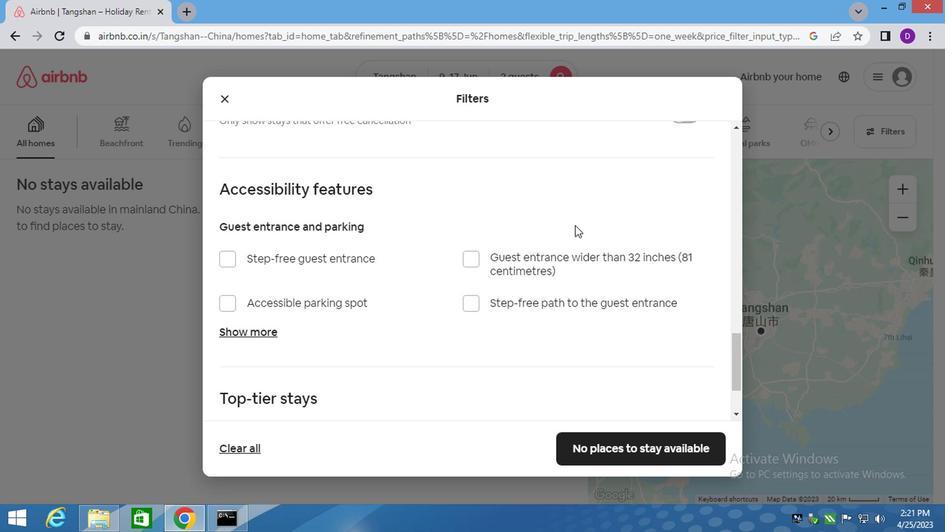 
Action: Mouse scrolled (463, 230) with delta (0, 0)
Screenshot: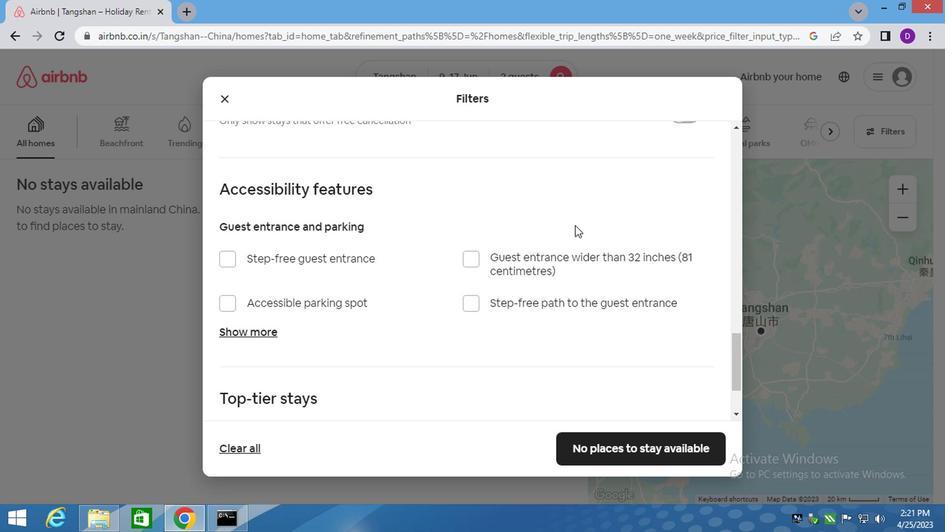
Action: Mouse moved to (460, 234)
Screenshot: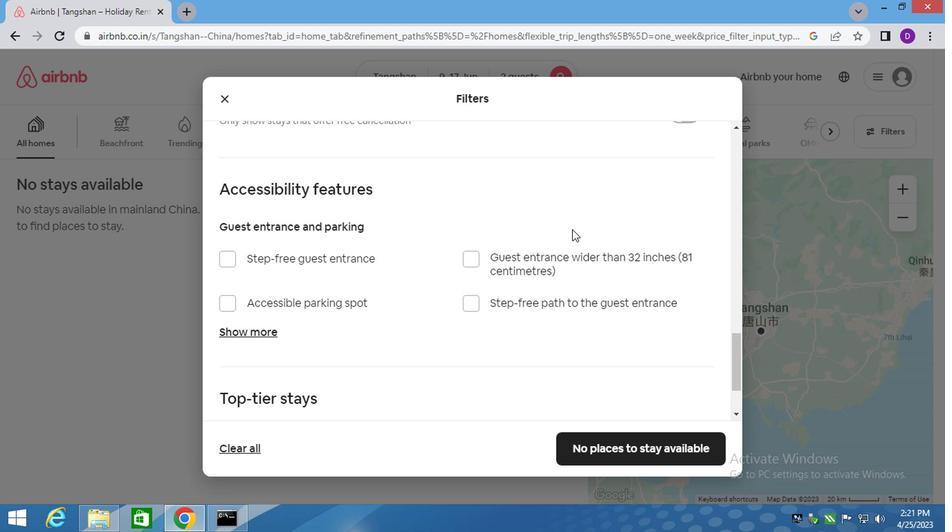 
Action: Mouse scrolled (461, 233) with delta (0, 0)
Screenshot: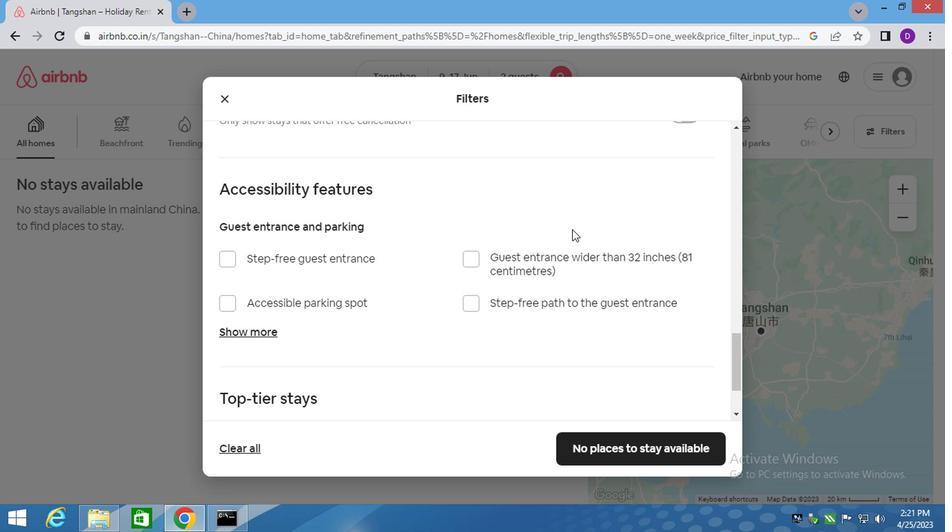 
Action: Mouse scrolled (460, 234) with delta (0, 0)
Screenshot: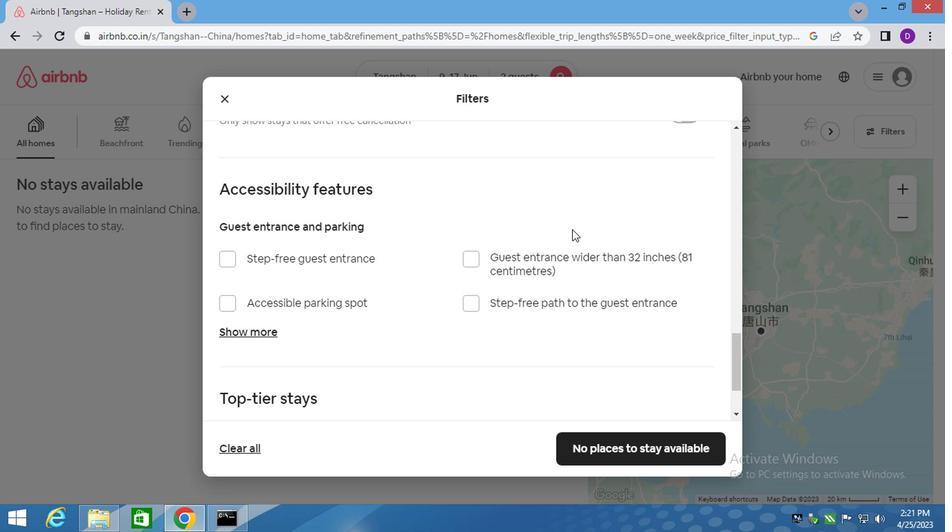 
Action: Mouse scrolled (460, 234) with delta (0, 0)
Screenshot: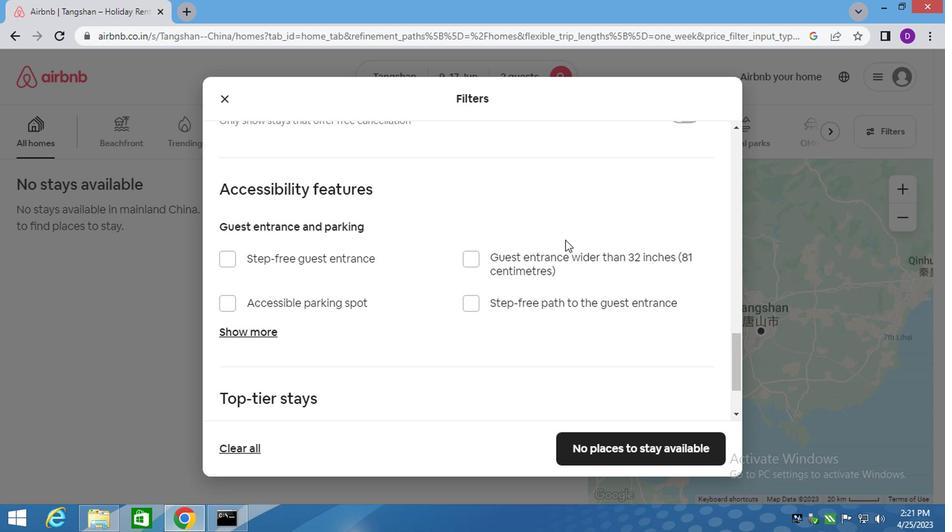 
Action: Mouse moved to (460, 242)
Screenshot: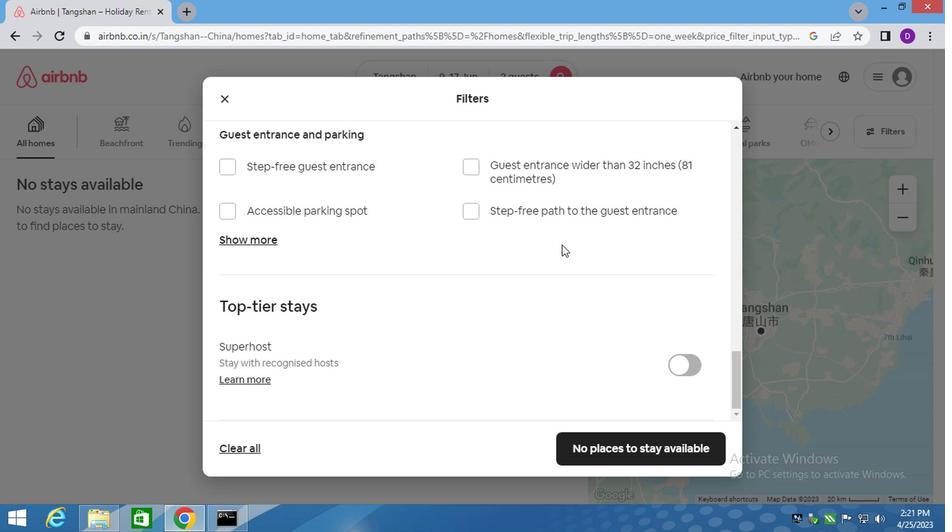 
Action: Mouse scrolled (460, 242) with delta (0, 0)
Screenshot: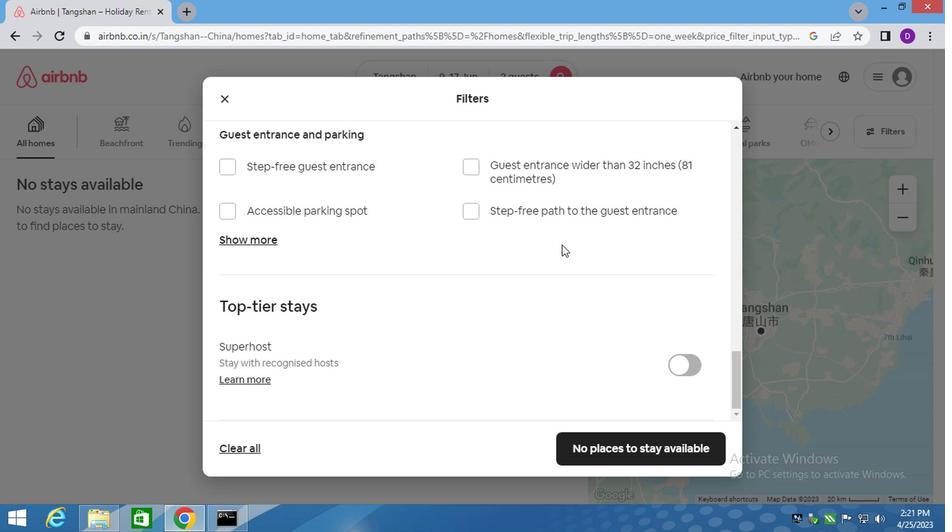 
Action: Mouse moved to (461, 249)
Screenshot: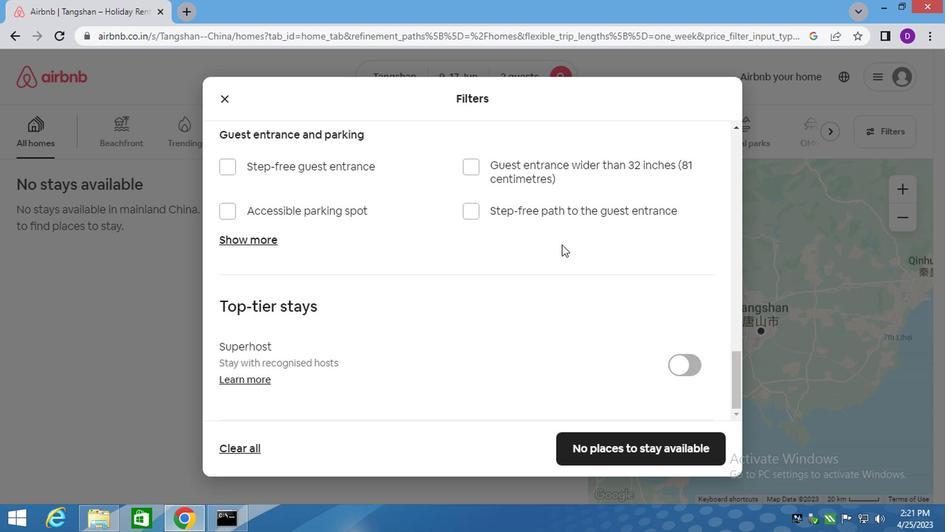 
Action: Mouse scrolled (461, 248) with delta (0, 0)
Screenshot: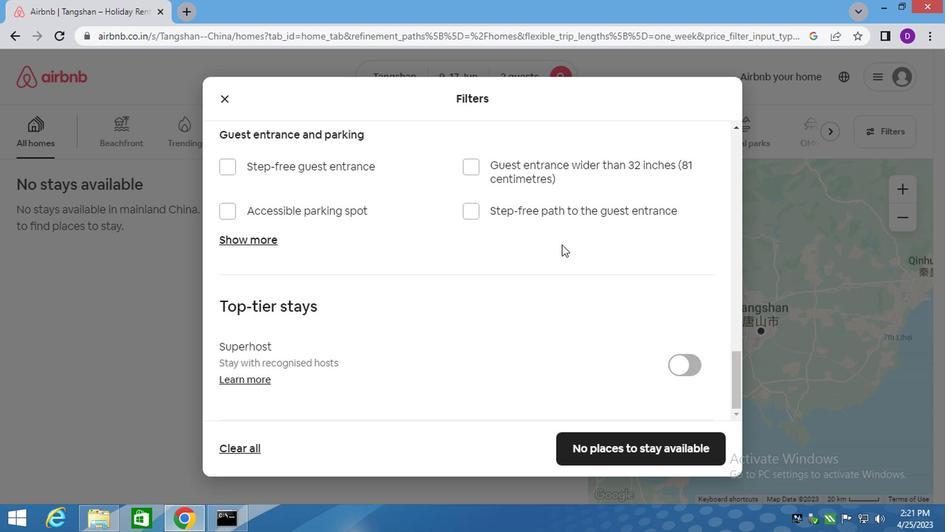 
Action: Mouse moved to (461, 255)
Screenshot: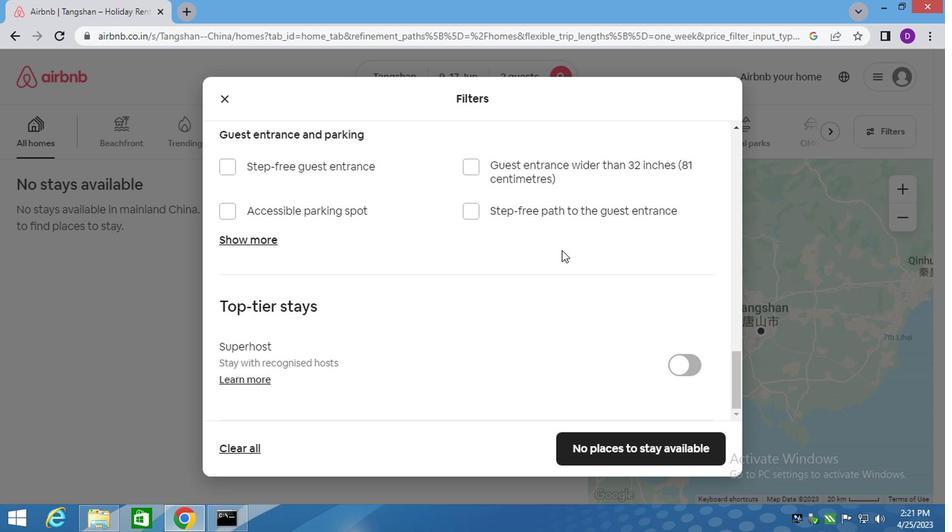 
Action: Mouse scrolled (461, 254) with delta (0, 0)
Screenshot: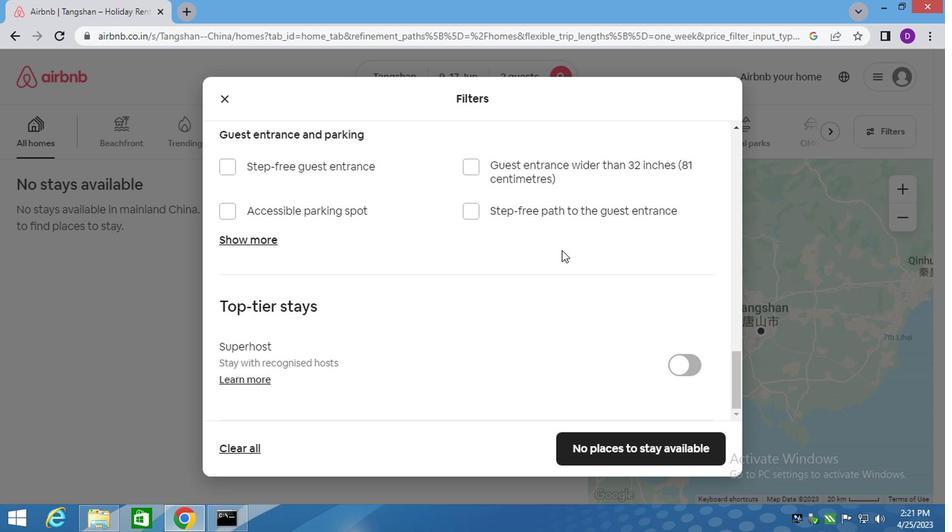 
Action: Mouse moved to (461, 260)
Screenshot: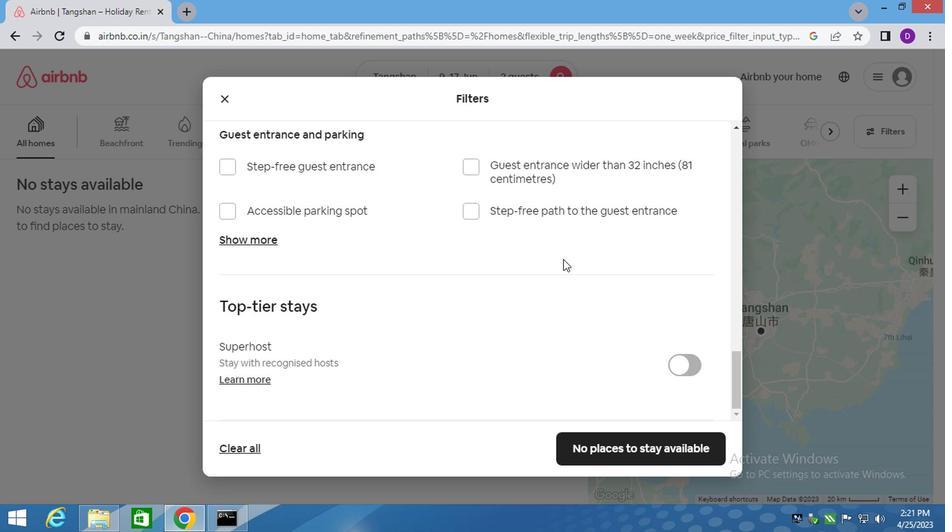 
Action: Mouse scrolled (461, 260) with delta (0, 0)
Screenshot: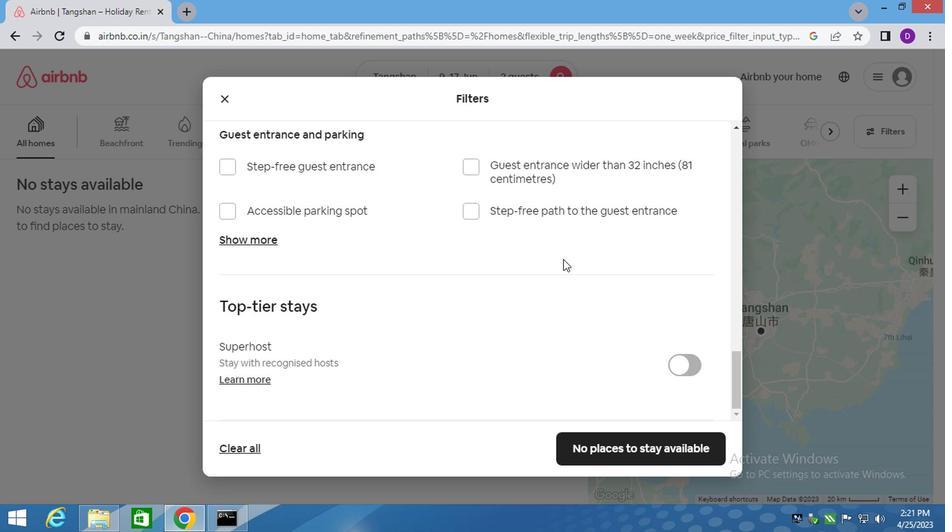
Action: Mouse moved to (461, 266)
Screenshot: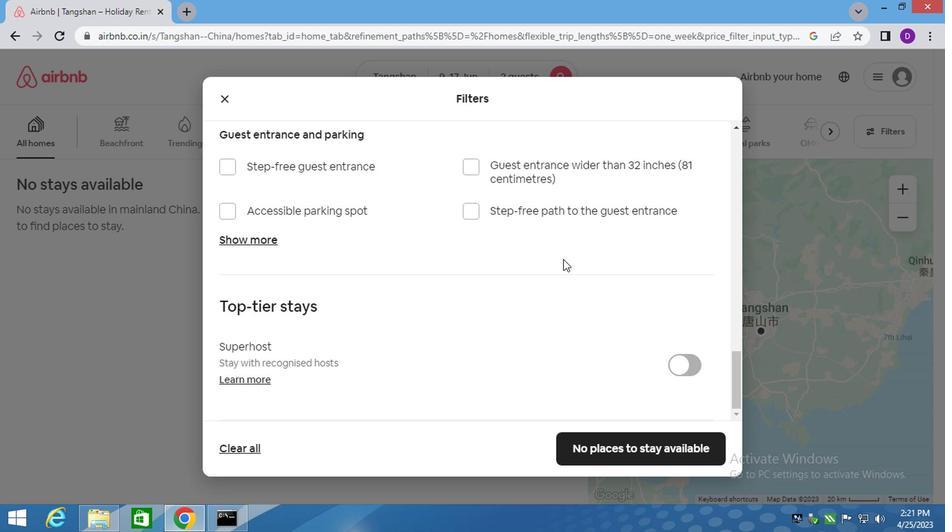 
Action: Mouse scrolled (461, 266) with delta (0, 0)
Screenshot: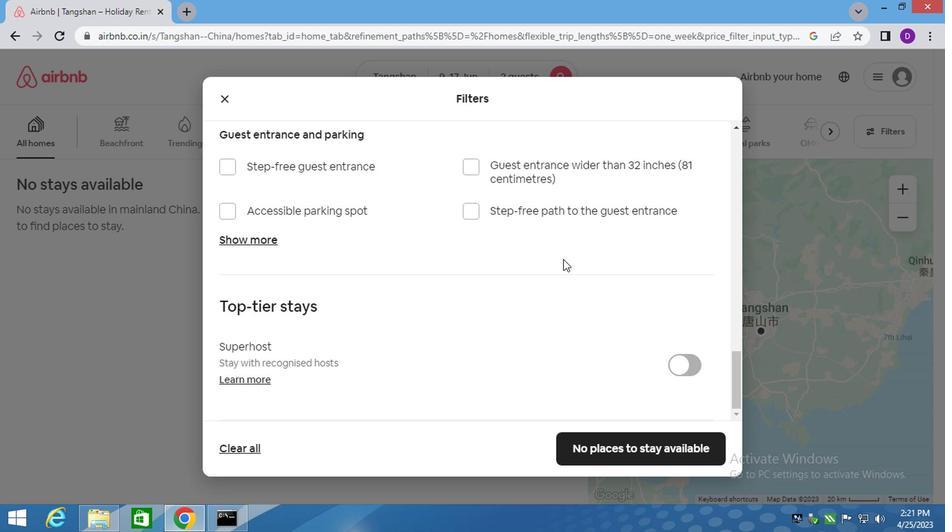 
Action: Mouse moved to (508, 378)
Screenshot: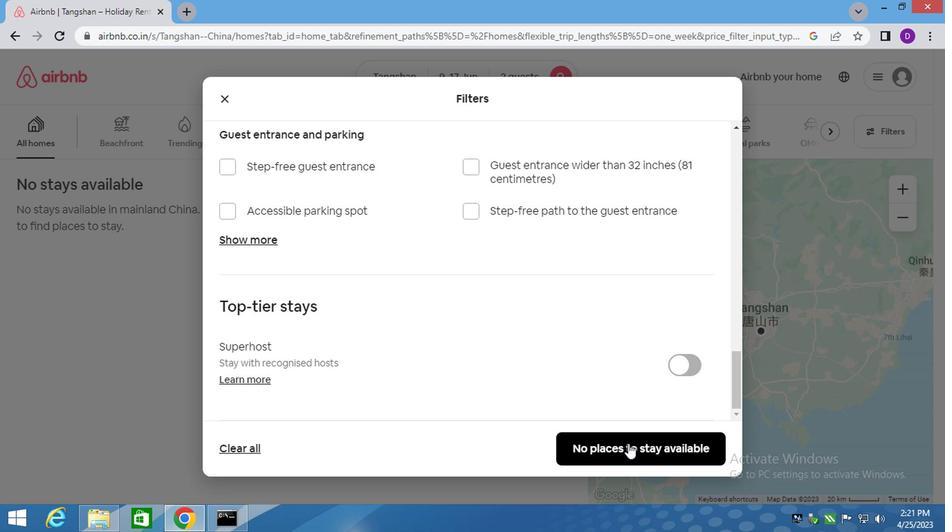 
Action: Mouse pressed left at (508, 378)
Screenshot: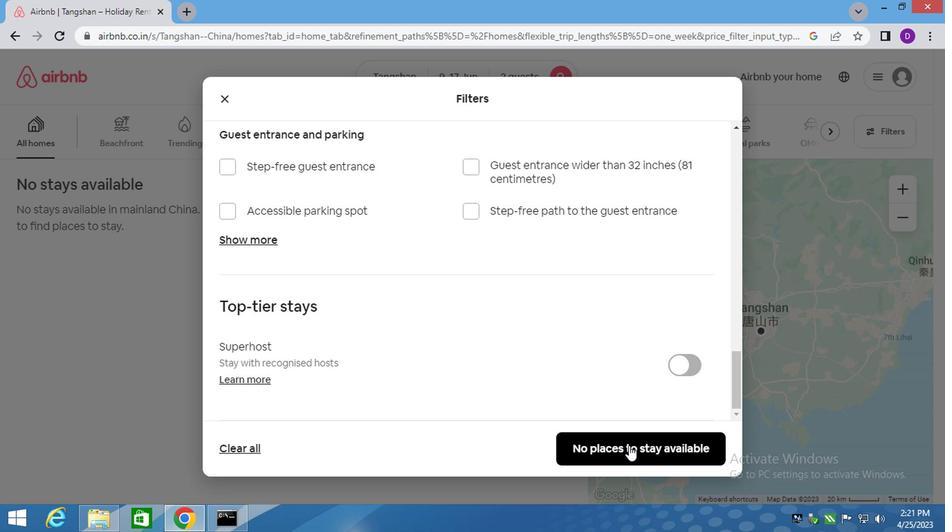 
Action: Mouse moved to (377, 206)
Screenshot: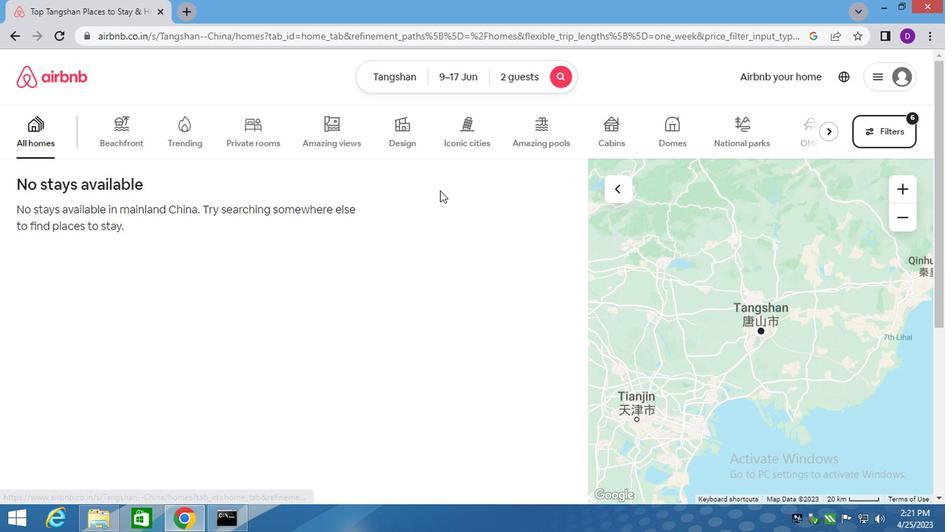 
